 Task: Find connections with filter location Lincoln with filter topic #mortgage with filter profile language German with filter current company Nisum with filter school Garden City University with filter industry Robot Manufacturing with filter service category Program Management with filter keywords title Atmospheric Scientist
Action: Mouse moved to (490, 73)
Screenshot: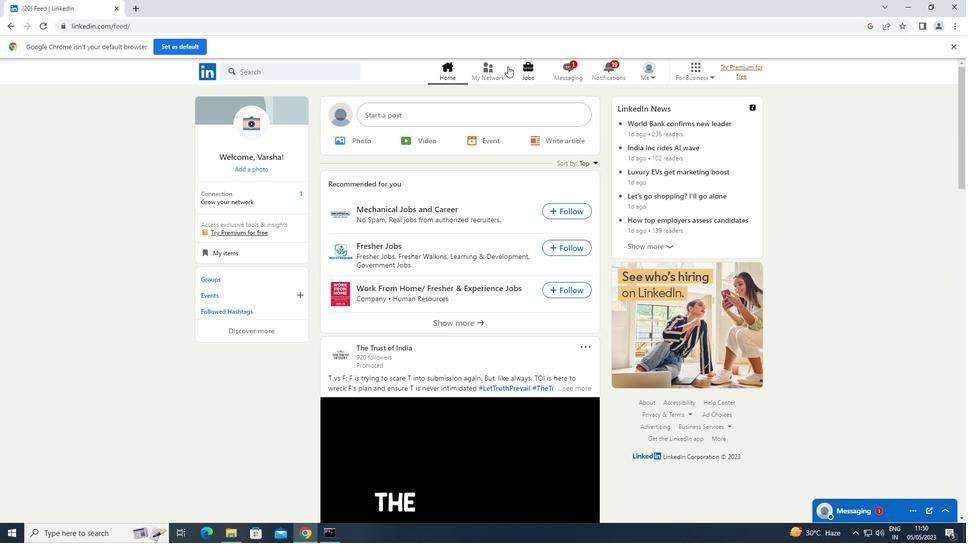 
Action: Mouse pressed left at (490, 73)
Screenshot: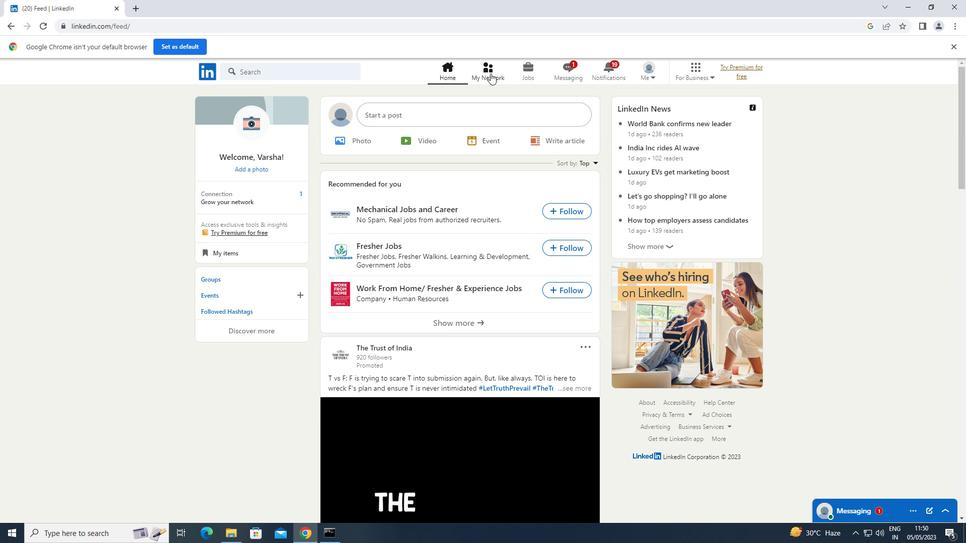 
Action: Mouse moved to (288, 130)
Screenshot: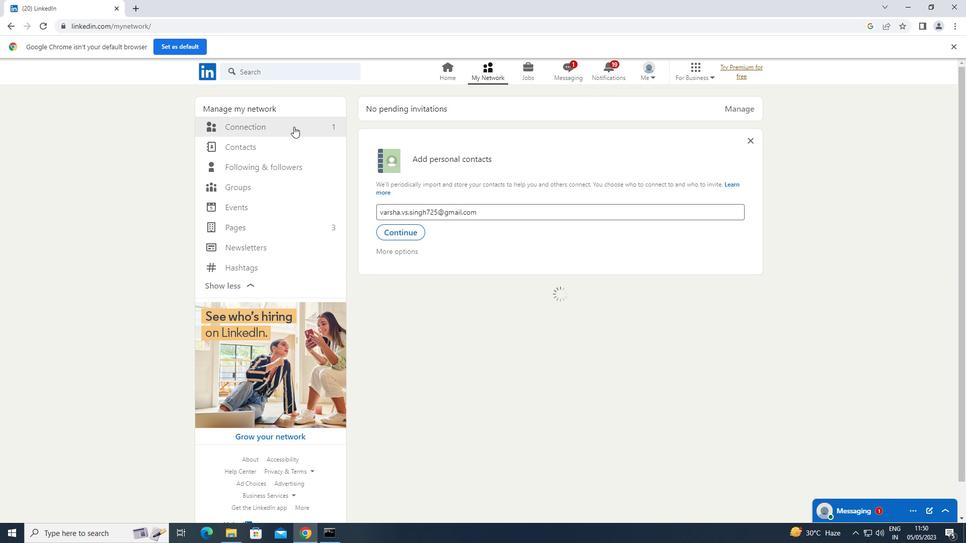 
Action: Mouse pressed left at (288, 130)
Screenshot: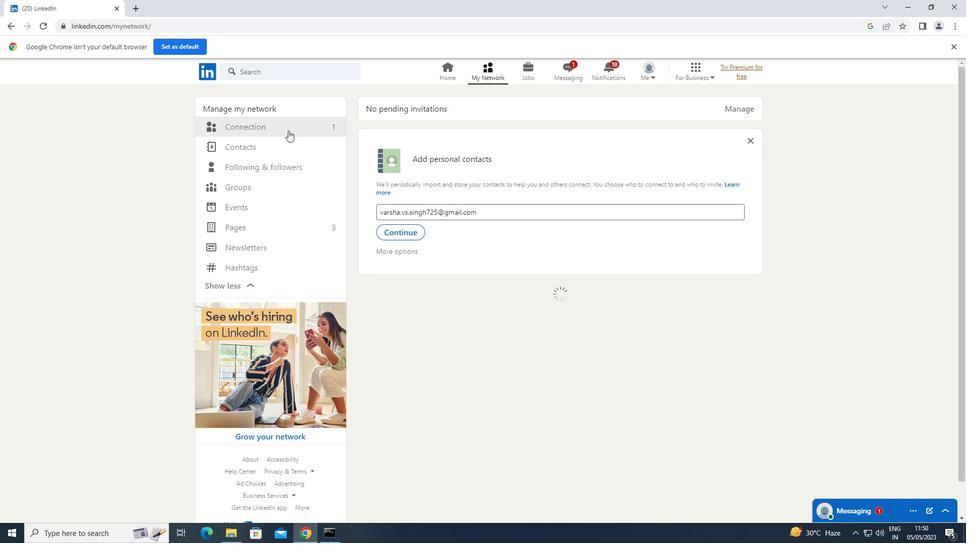 
Action: Mouse moved to (580, 125)
Screenshot: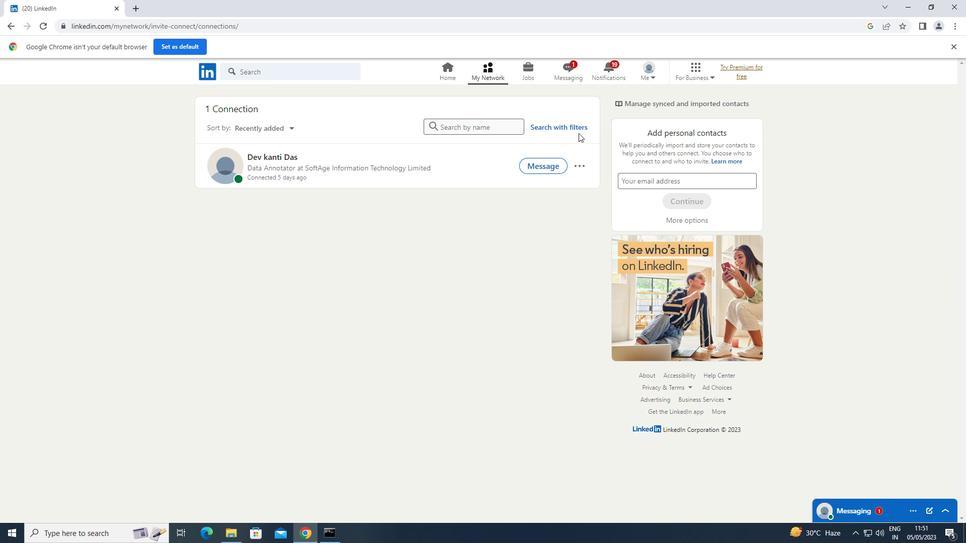 
Action: Mouse pressed left at (580, 125)
Screenshot: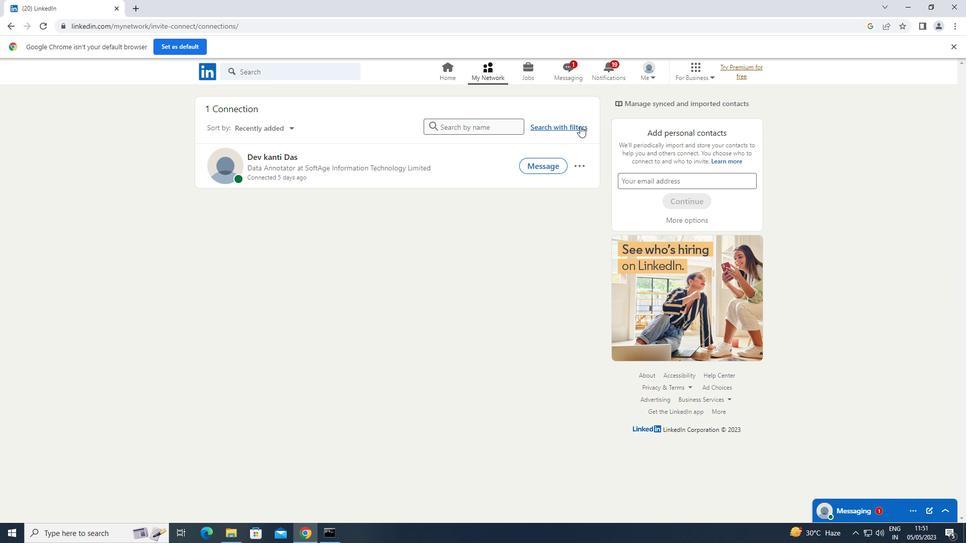
Action: Mouse moved to (519, 102)
Screenshot: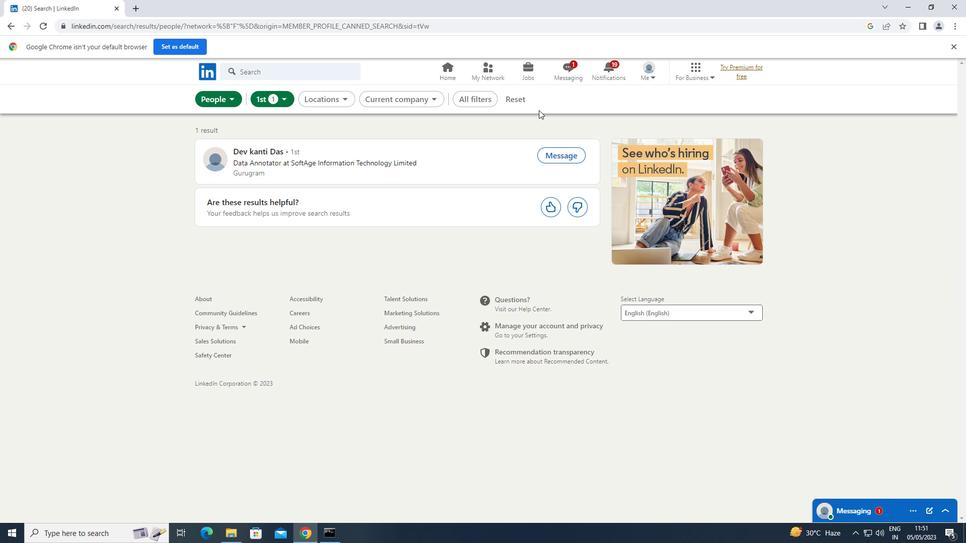 
Action: Mouse pressed left at (519, 102)
Screenshot: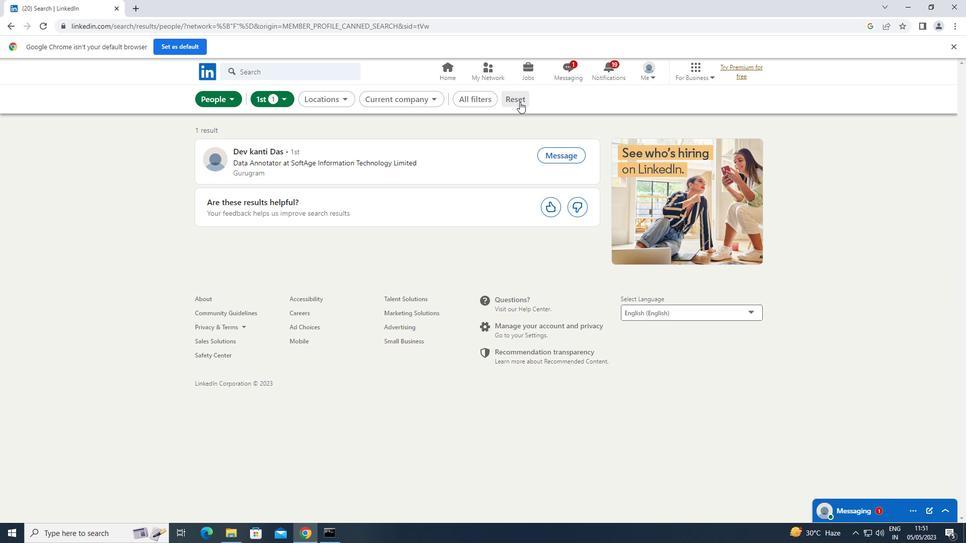 
Action: Mouse moved to (510, 100)
Screenshot: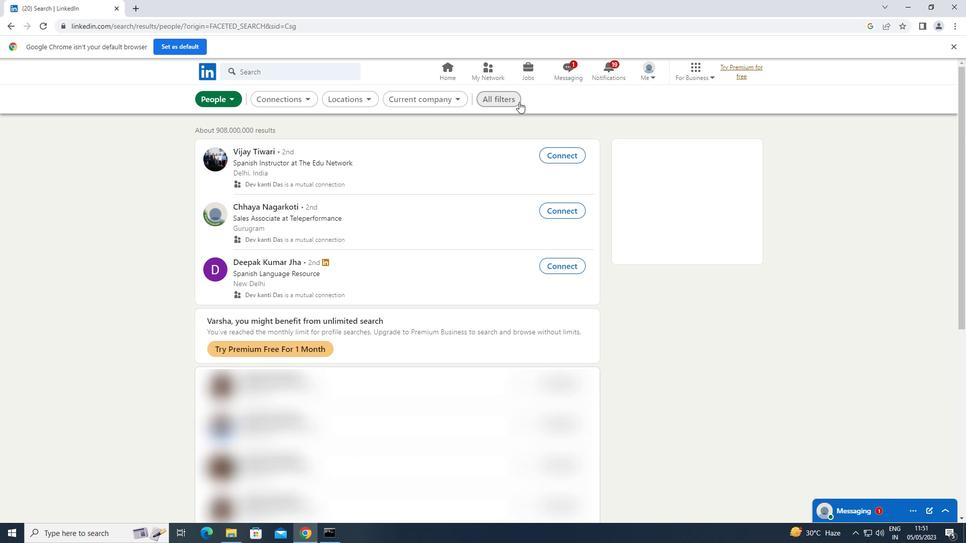
Action: Mouse pressed left at (510, 100)
Screenshot: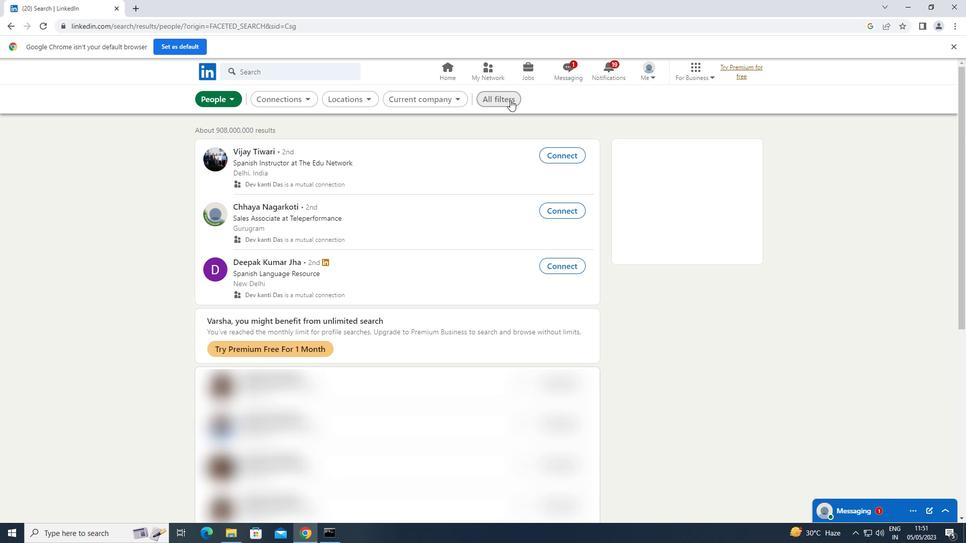 
Action: Mouse moved to (737, 192)
Screenshot: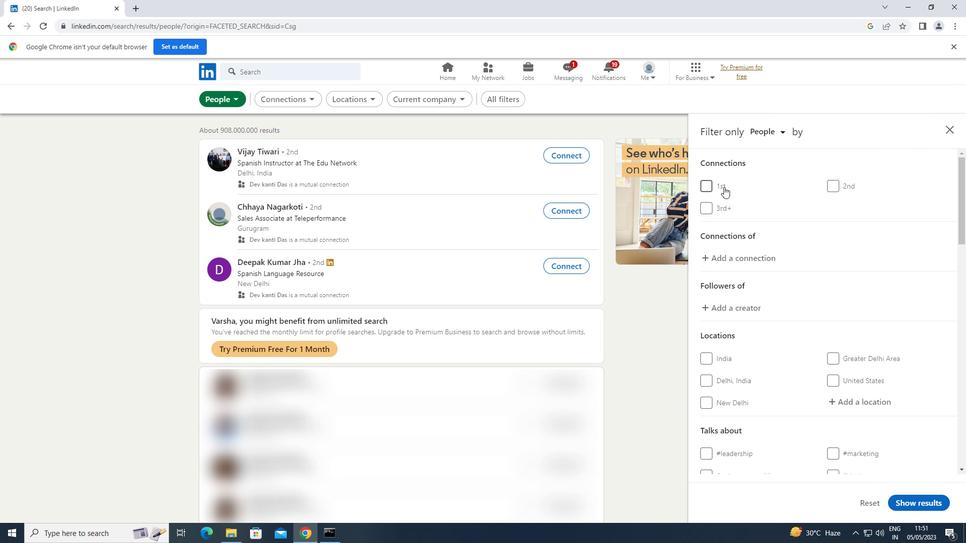 
Action: Mouse scrolled (737, 192) with delta (0, 0)
Screenshot: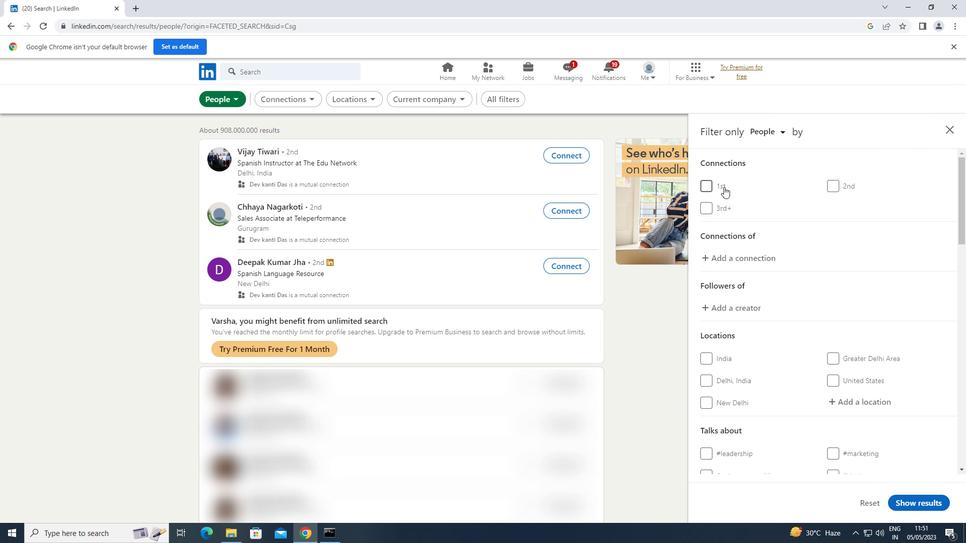 
Action: Mouse scrolled (737, 192) with delta (0, 0)
Screenshot: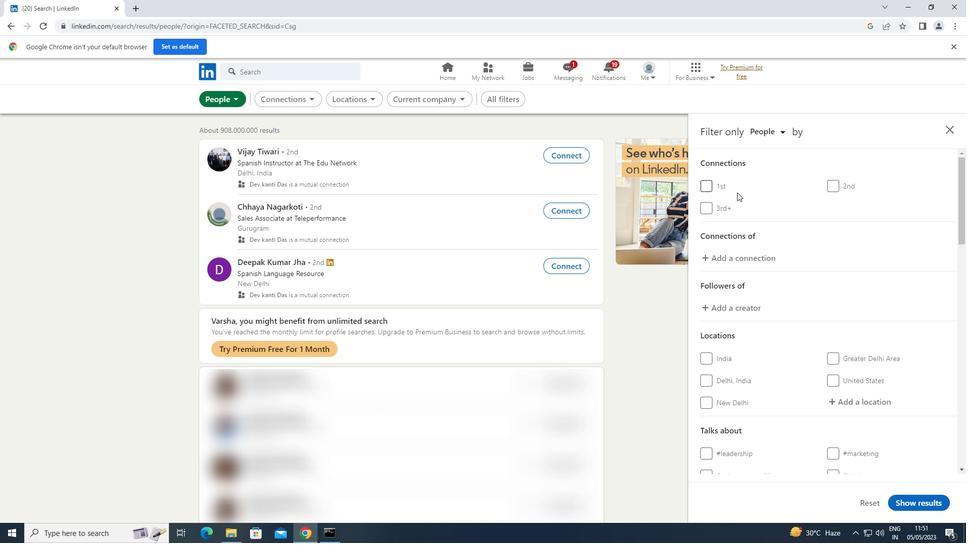 
Action: Mouse scrolled (737, 192) with delta (0, 0)
Screenshot: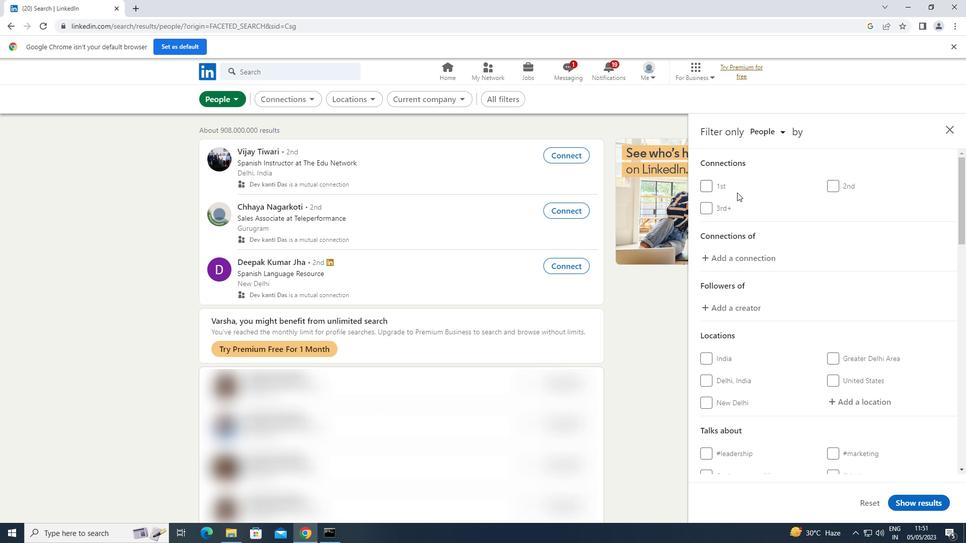 
Action: Mouse moved to (840, 243)
Screenshot: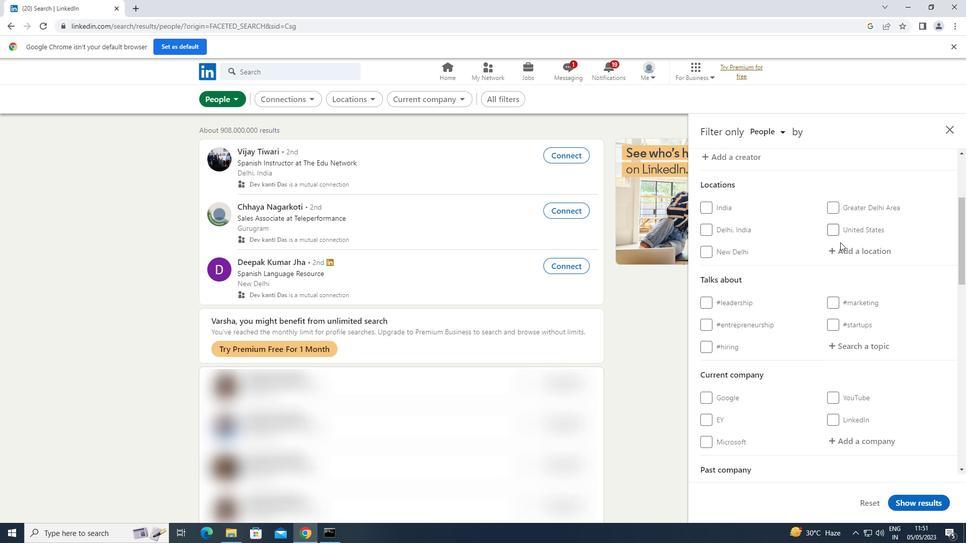 
Action: Mouse pressed left at (840, 243)
Screenshot: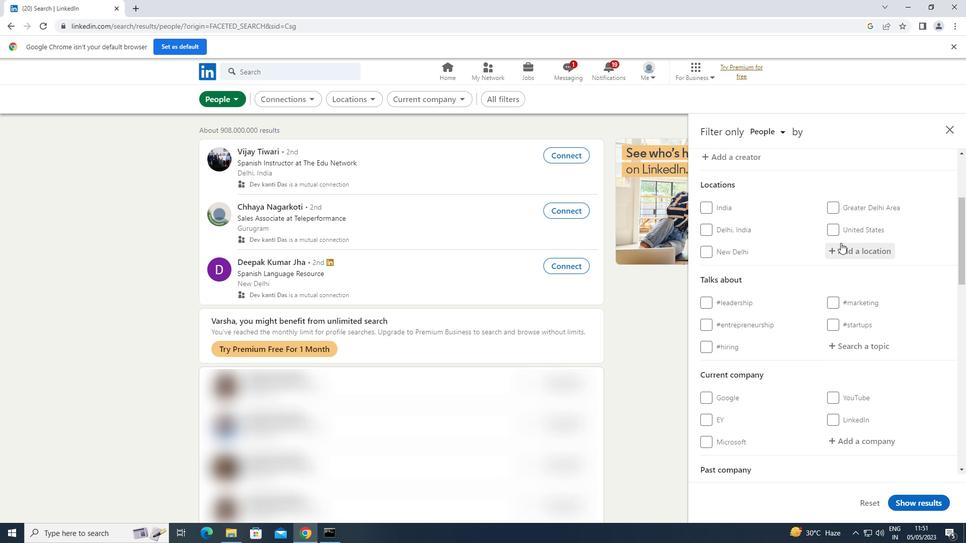 
Action: Key pressed <Key.shift>LINCOLN<Key.enter>
Screenshot: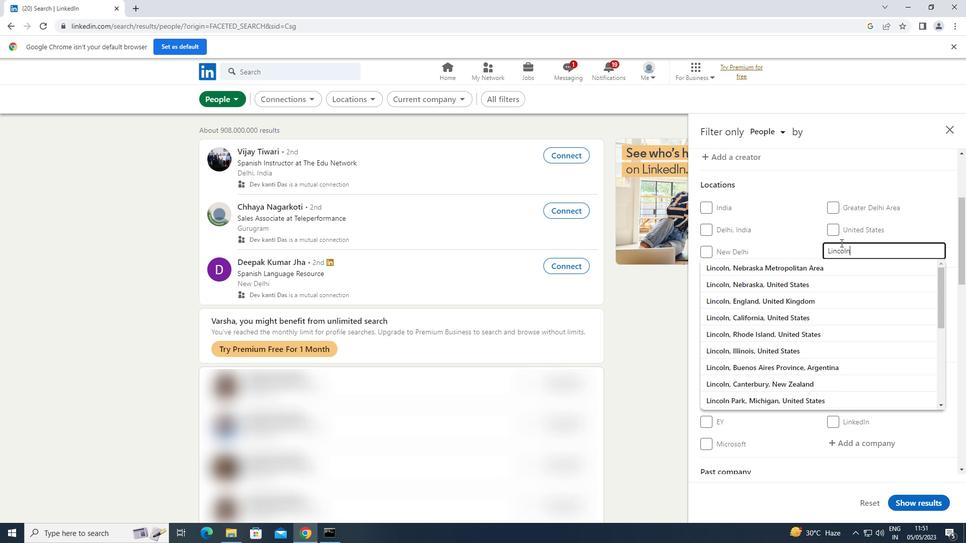
Action: Mouse scrolled (840, 242) with delta (0, 0)
Screenshot: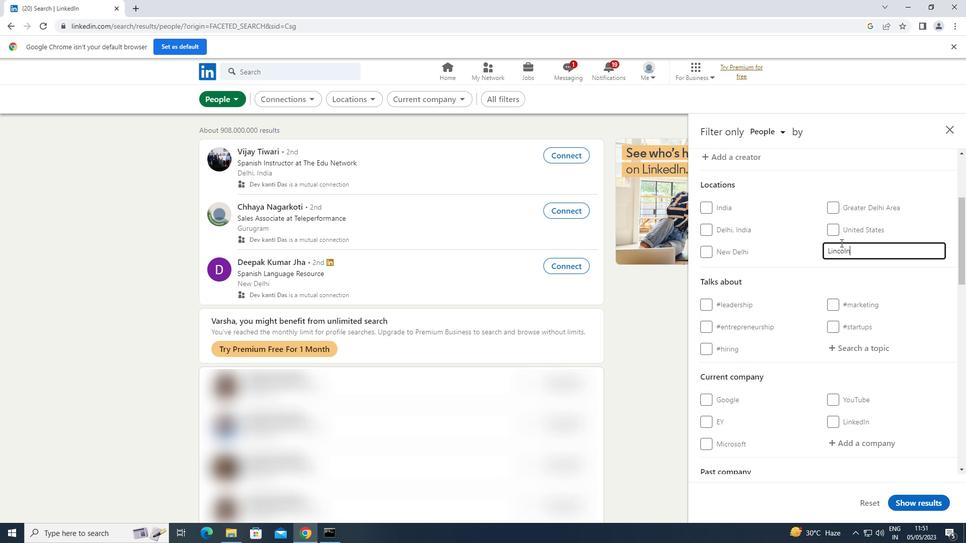 
Action: Mouse scrolled (840, 242) with delta (0, 0)
Screenshot: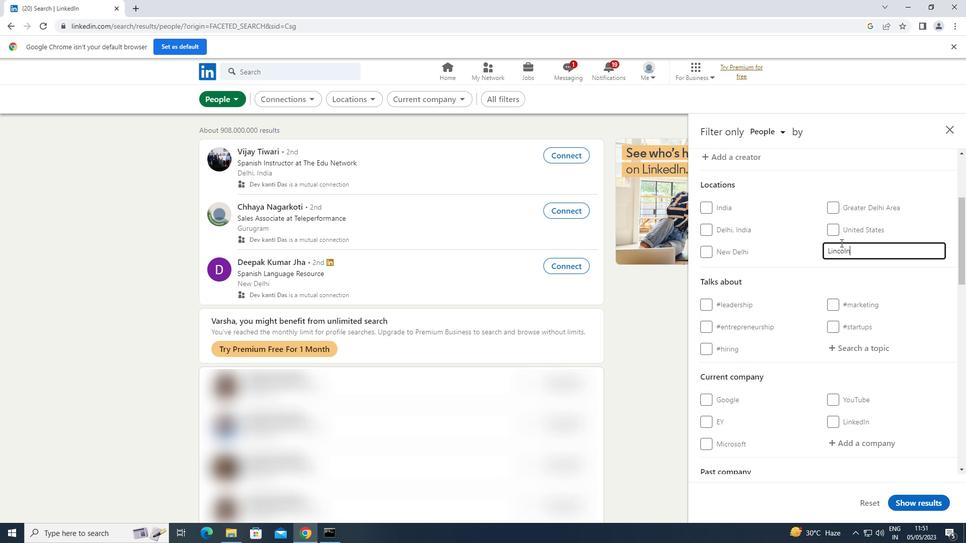 
Action: Mouse moved to (855, 247)
Screenshot: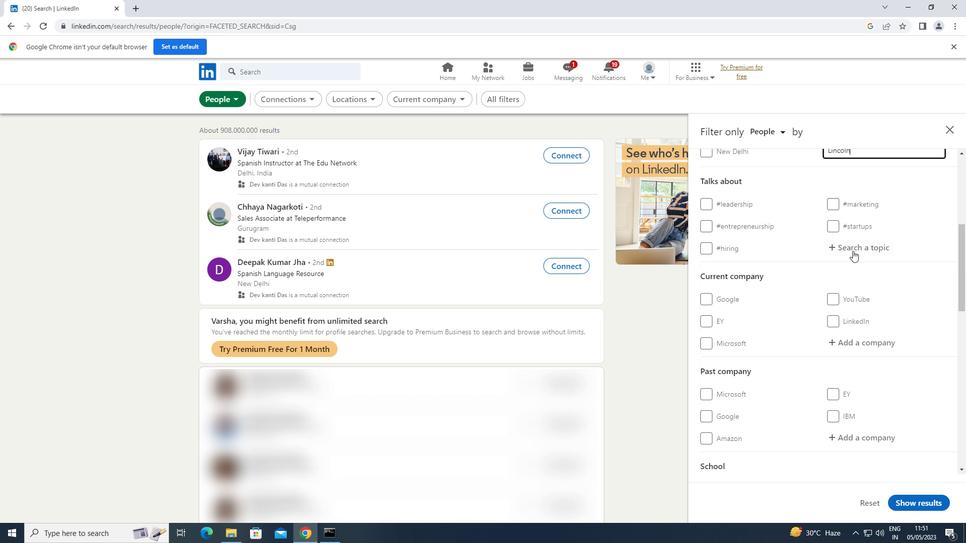 
Action: Mouse pressed left at (855, 247)
Screenshot: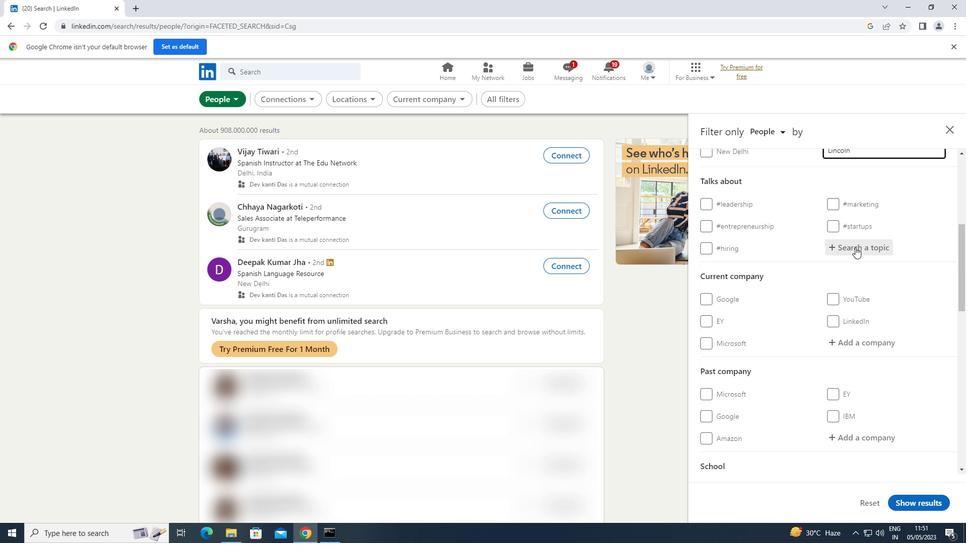 
Action: Key pressed MORTGAGE
Screenshot: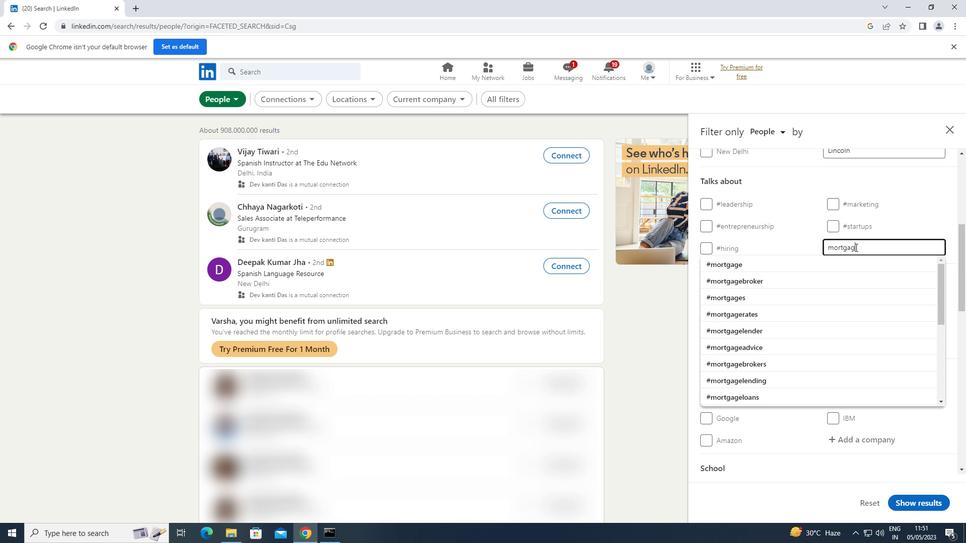
Action: Mouse moved to (785, 259)
Screenshot: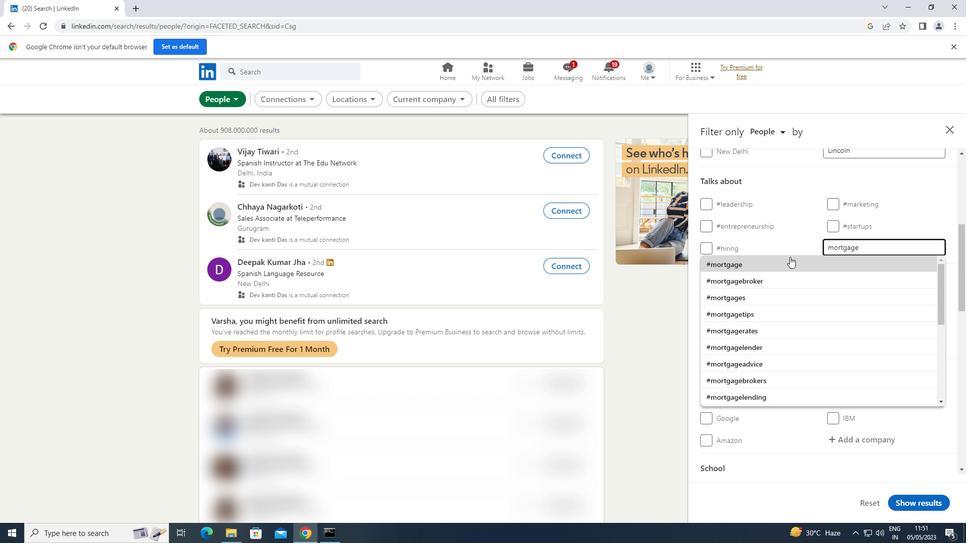 
Action: Mouse pressed left at (785, 259)
Screenshot: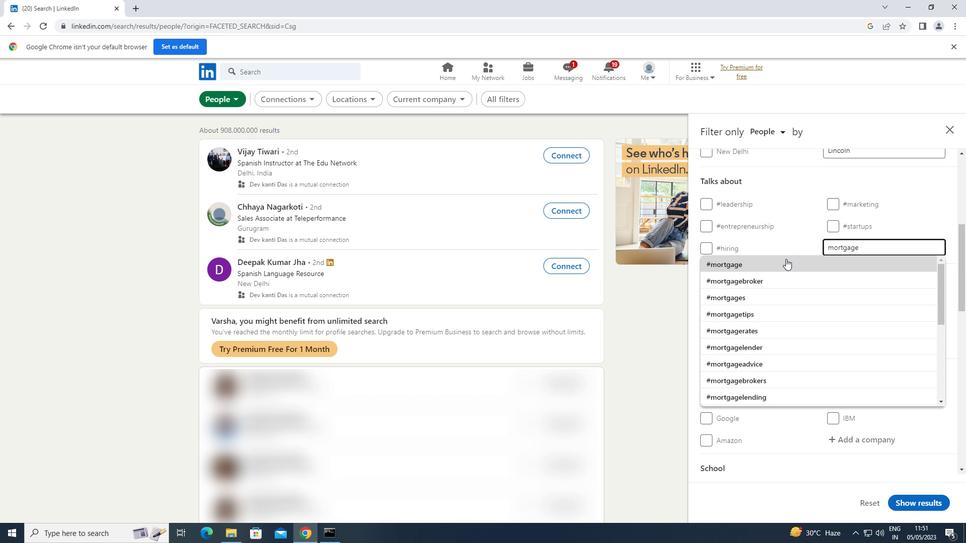 
Action: Mouse moved to (785, 259)
Screenshot: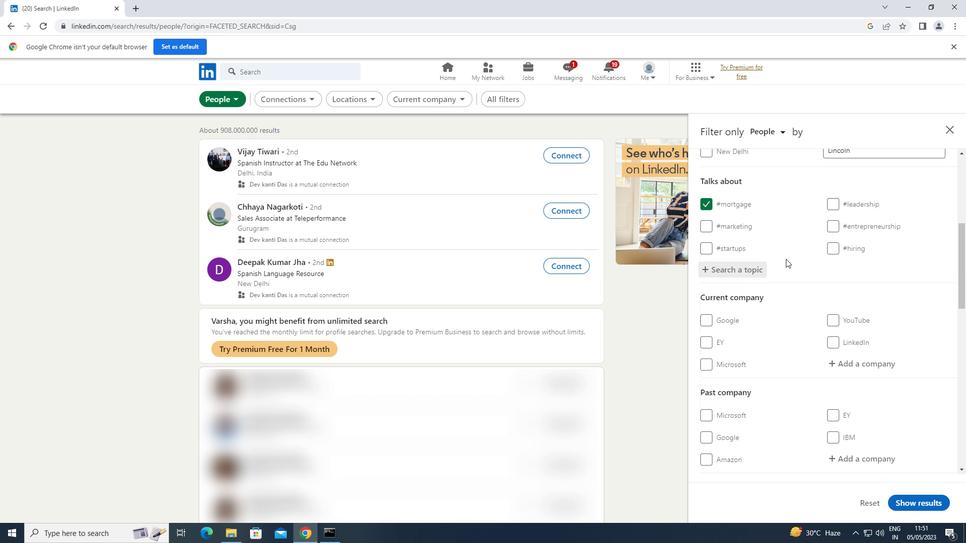 
Action: Mouse scrolled (785, 258) with delta (0, 0)
Screenshot: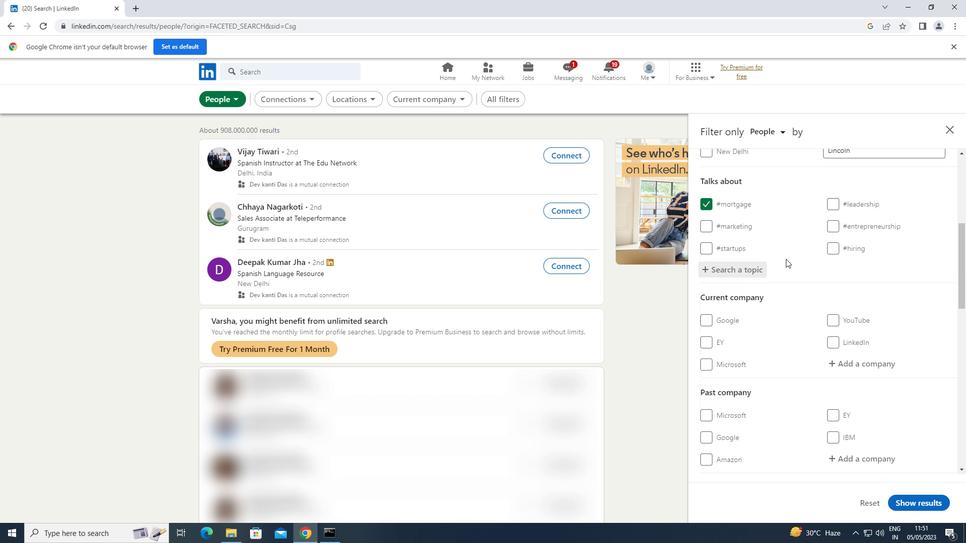 
Action: Mouse scrolled (785, 258) with delta (0, 0)
Screenshot: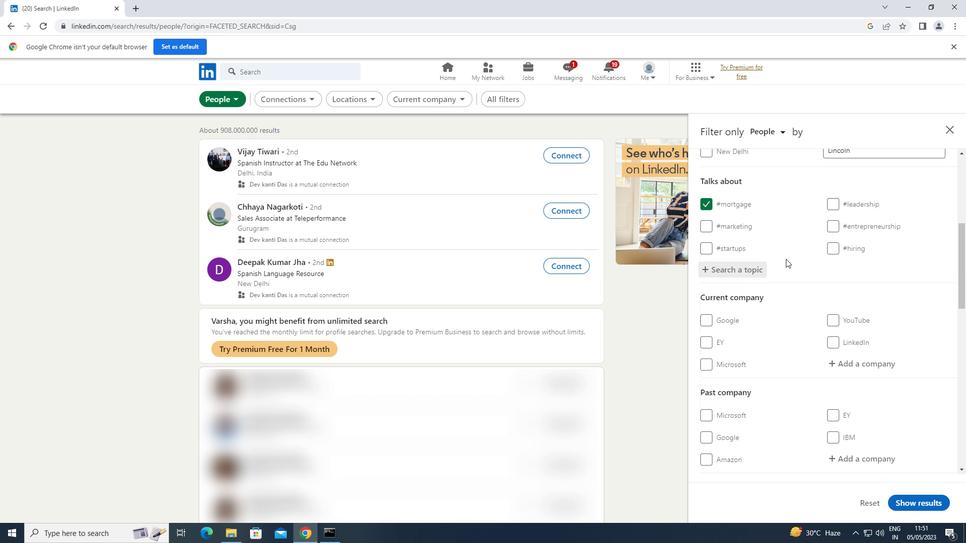 
Action: Mouse scrolled (785, 258) with delta (0, 0)
Screenshot: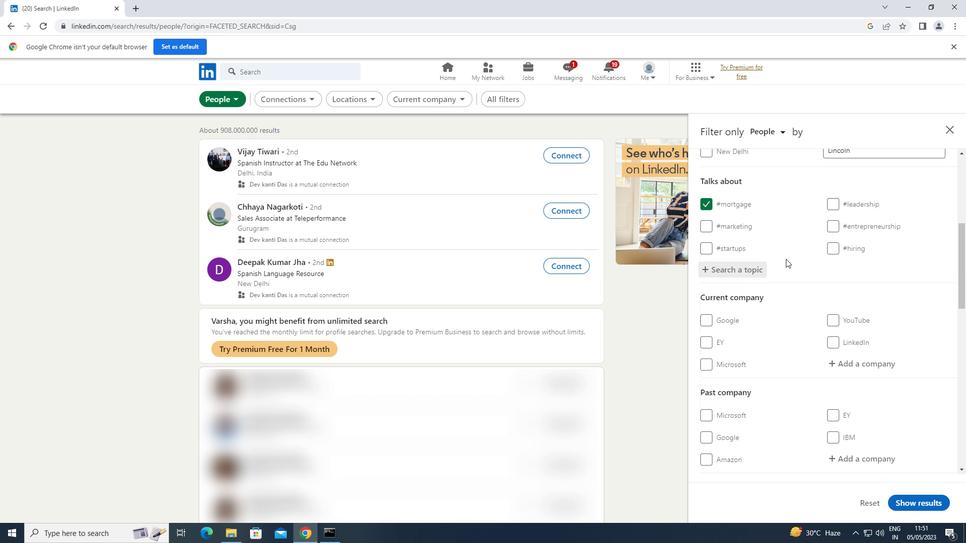 
Action: Mouse scrolled (785, 258) with delta (0, 0)
Screenshot: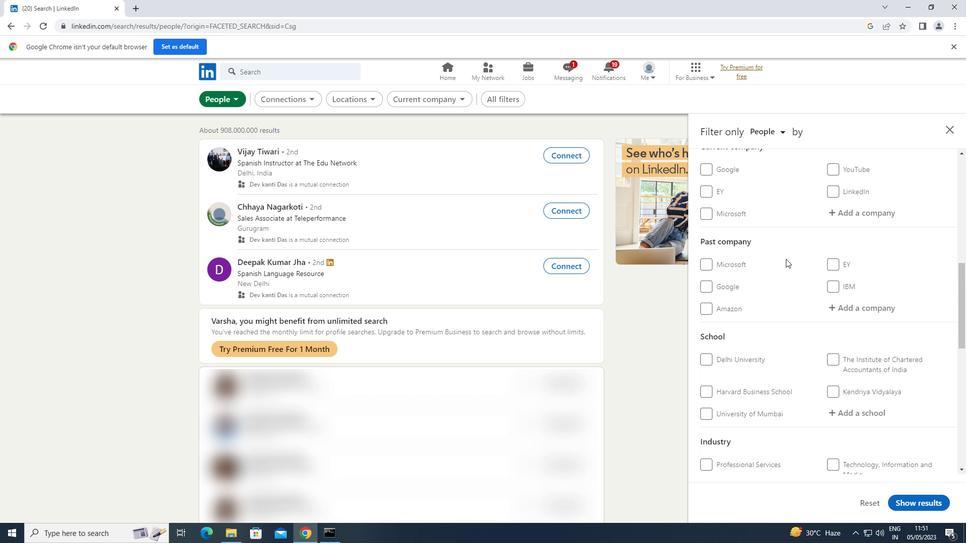 
Action: Mouse scrolled (785, 258) with delta (0, 0)
Screenshot: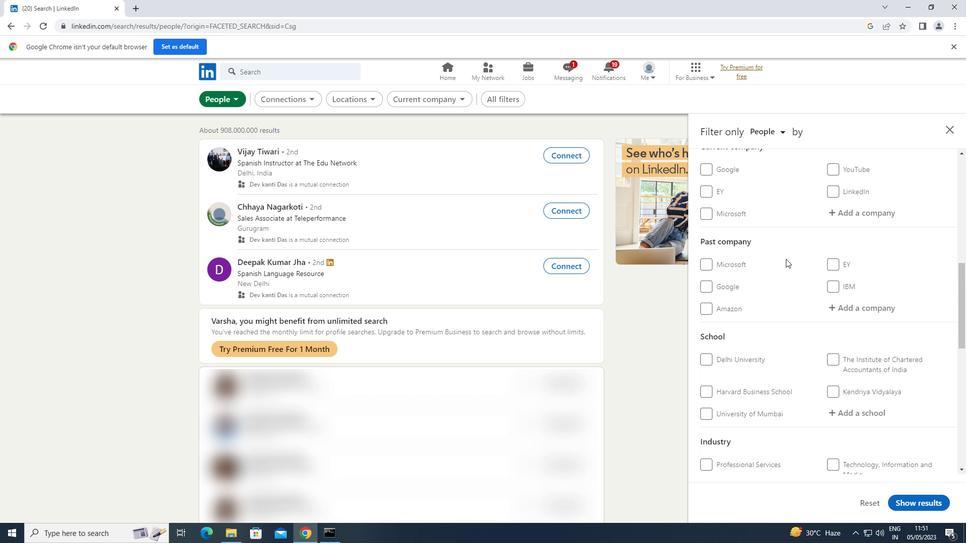 
Action: Mouse scrolled (785, 258) with delta (0, 0)
Screenshot: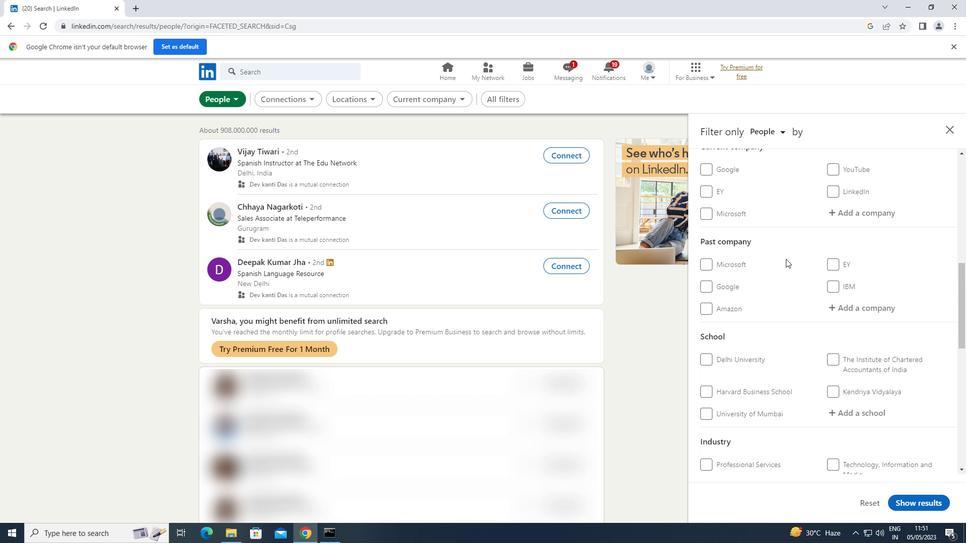
Action: Mouse scrolled (785, 258) with delta (0, 0)
Screenshot: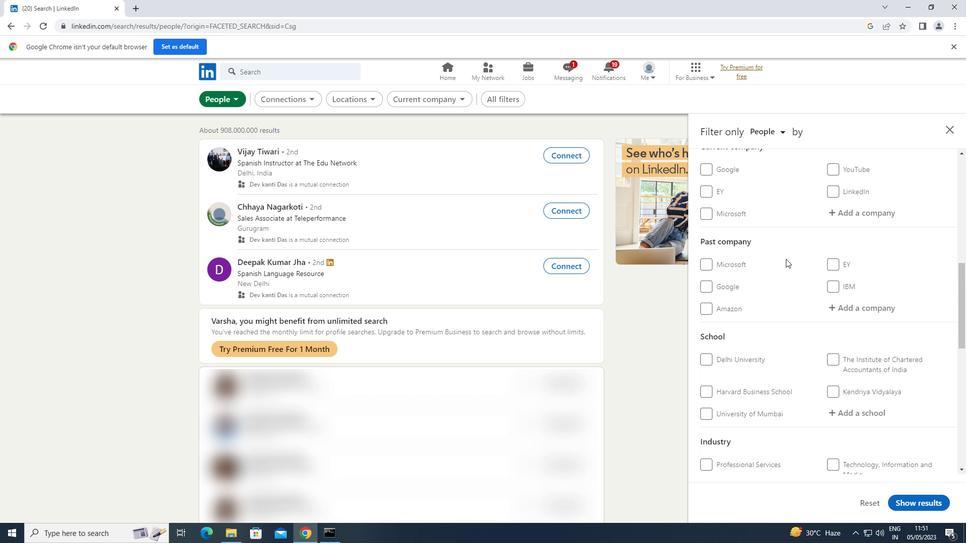 
Action: Mouse moved to (706, 424)
Screenshot: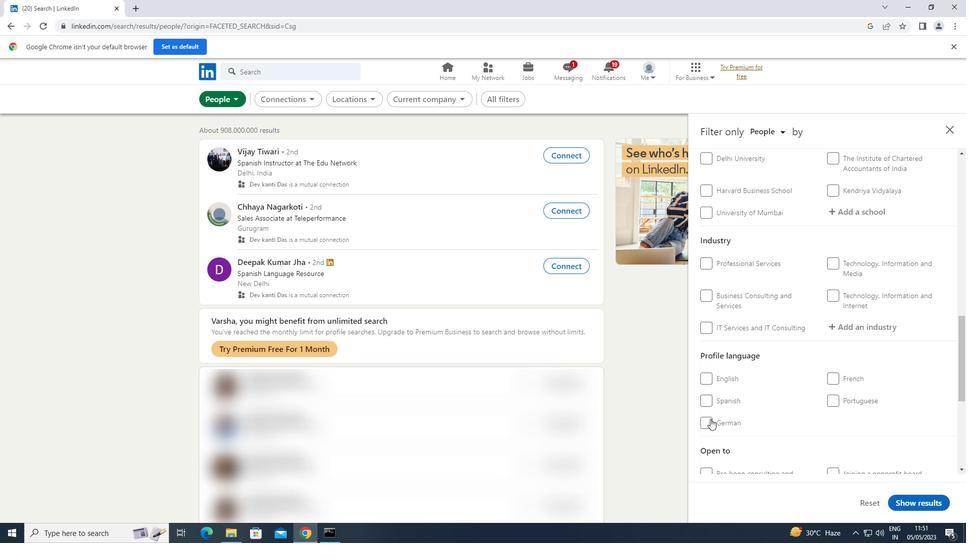 
Action: Mouse pressed left at (706, 424)
Screenshot: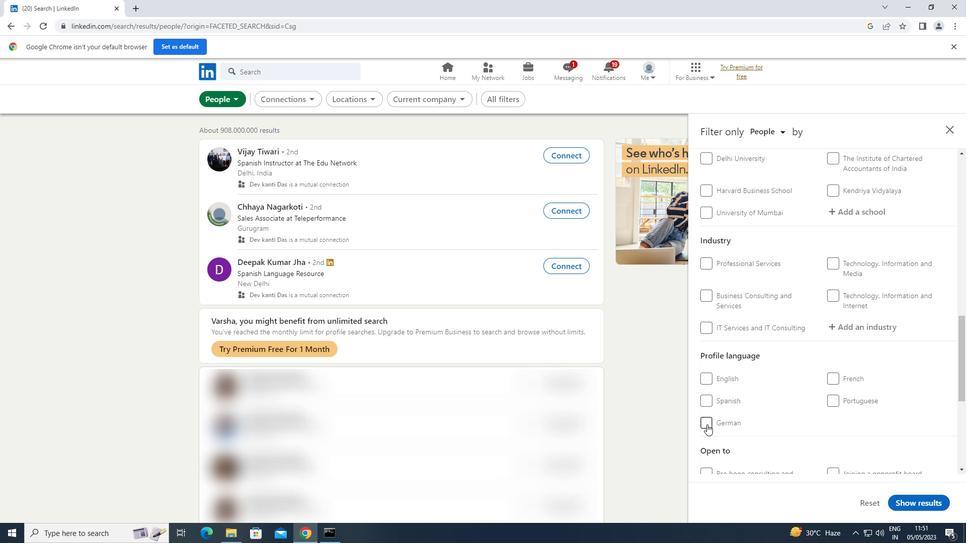 
Action: Mouse moved to (752, 372)
Screenshot: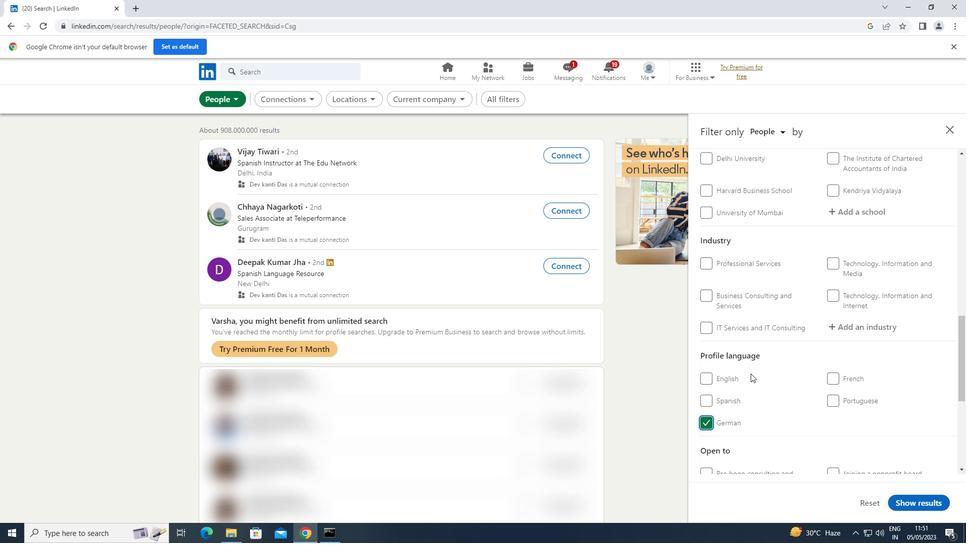 
Action: Mouse scrolled (752, 372) with delta (0, 0)
Screenshot: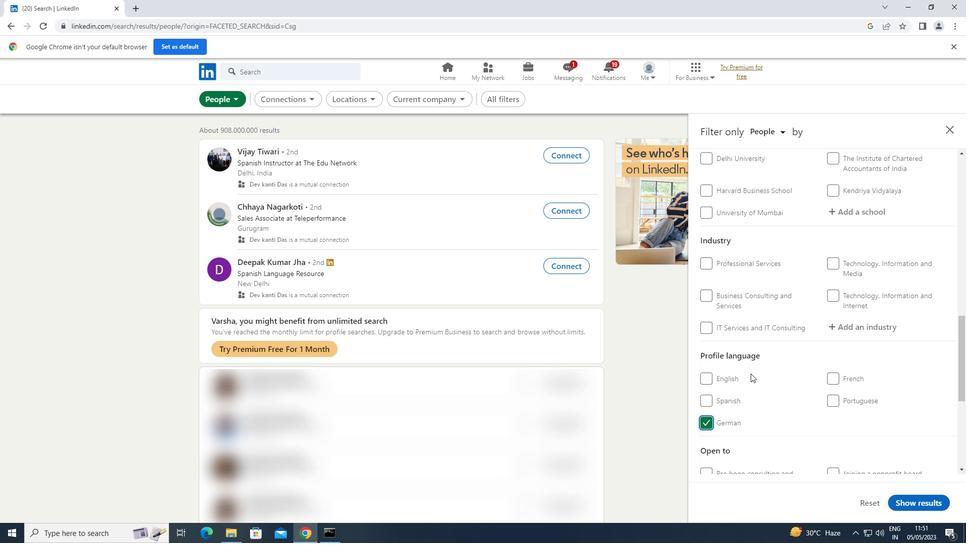 
Action: Mouse moved to (753, 370)
Screenshot: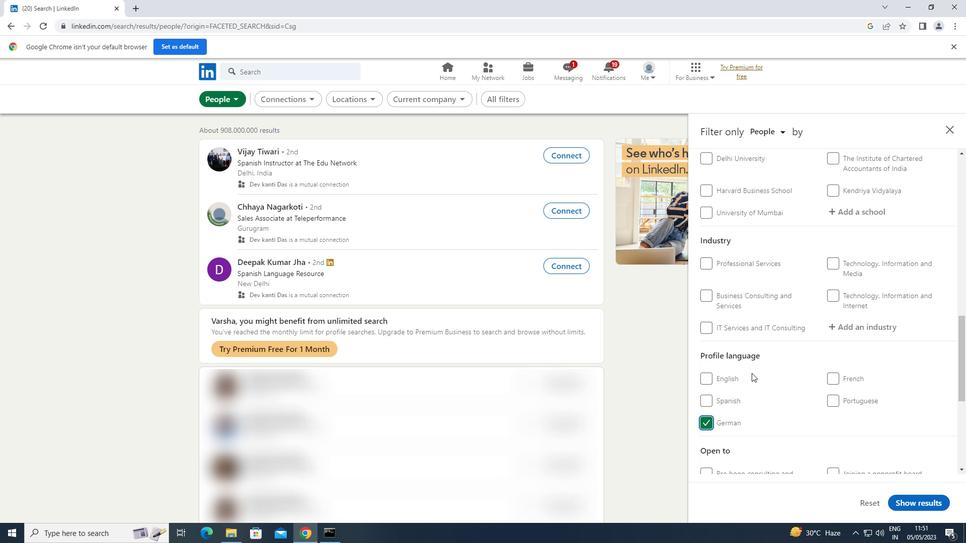 
Action: Mouse scrolled (753, 371) with delta (0, 0)
Screenshot: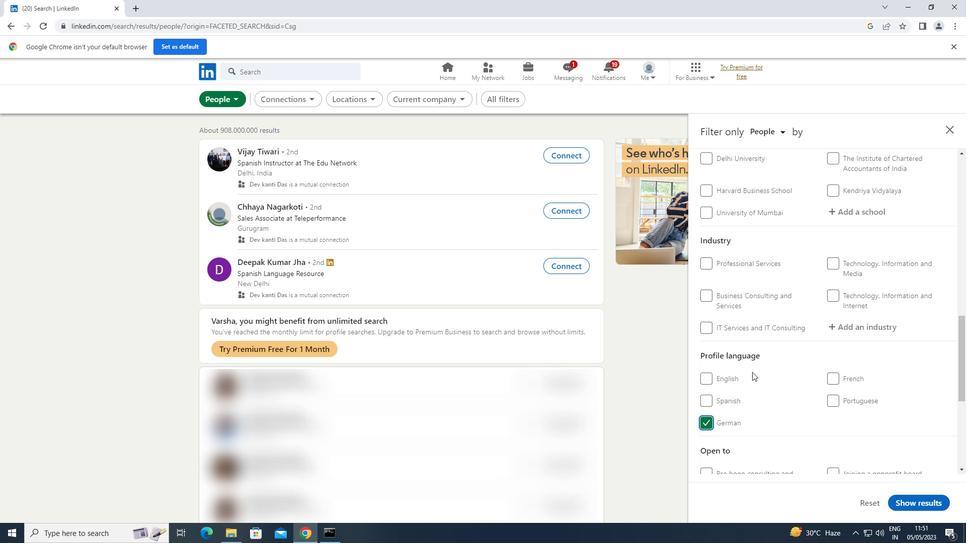 
Action: Mouse moved to (753, 370)
Screenshot: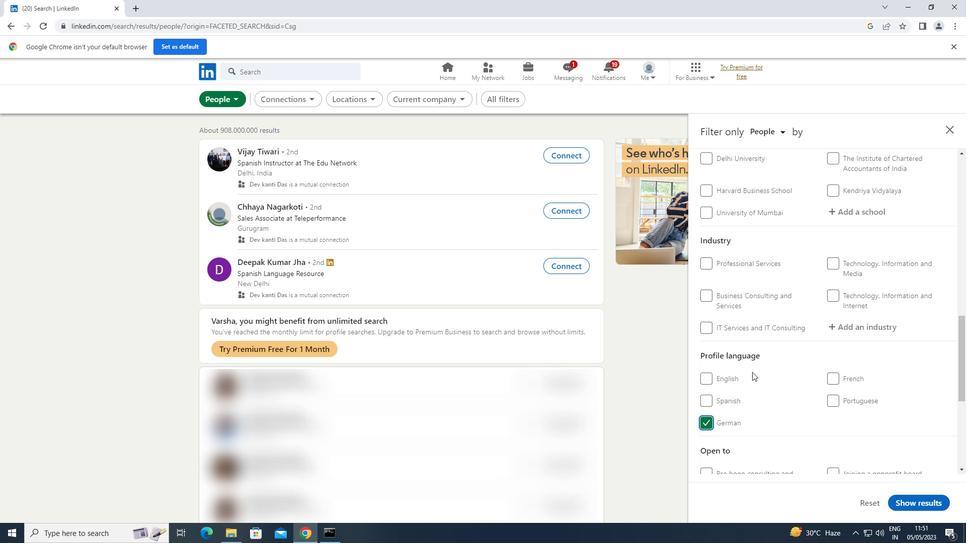 
Action: Mouse scrolled (753, 371) with delta (0, 0)
Screenshot: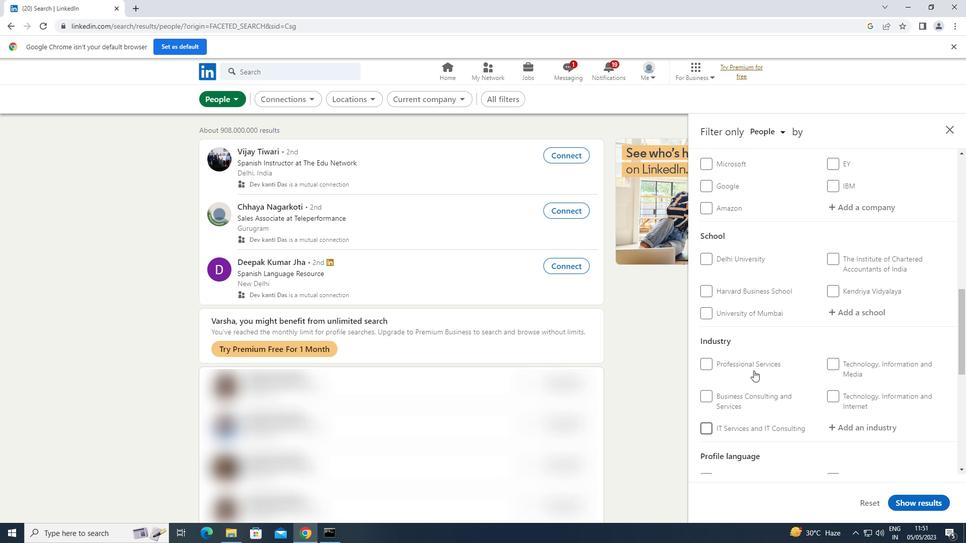 
Action: Mouse scrolled (753, 371) with delta (0, 0)
Screenshot: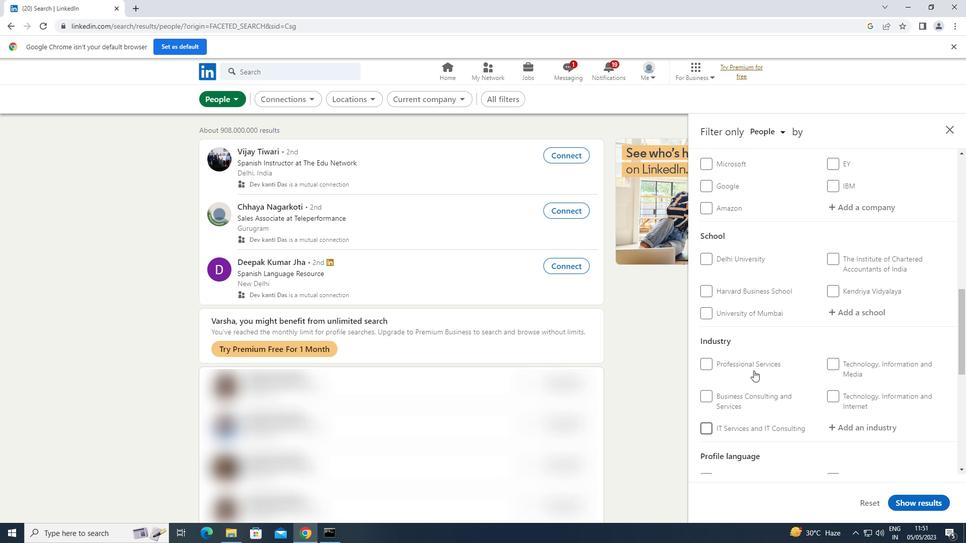 
Action: Mouse scrolled (753, 371) with delta (0, 0)
Screenshot: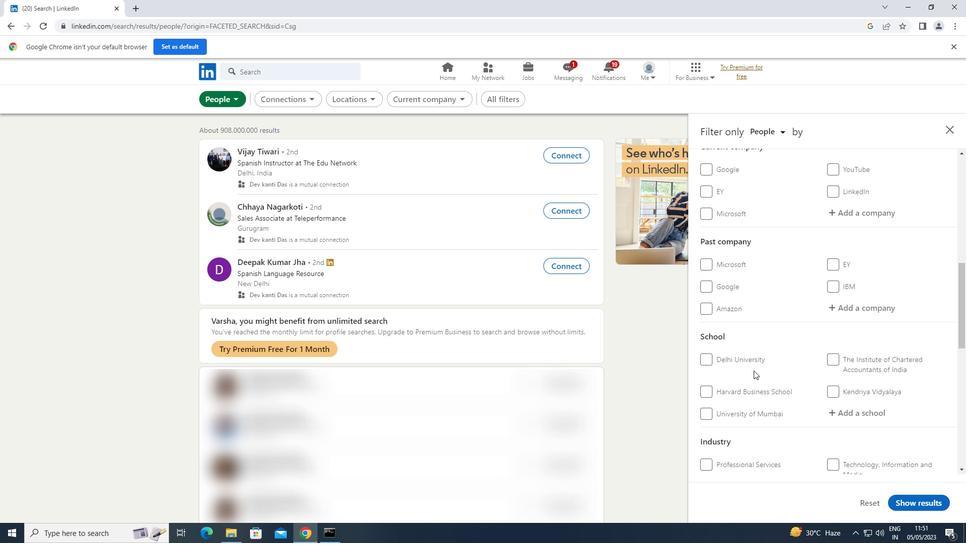
Action: Mouse moved to (884, 269)
Screenshot: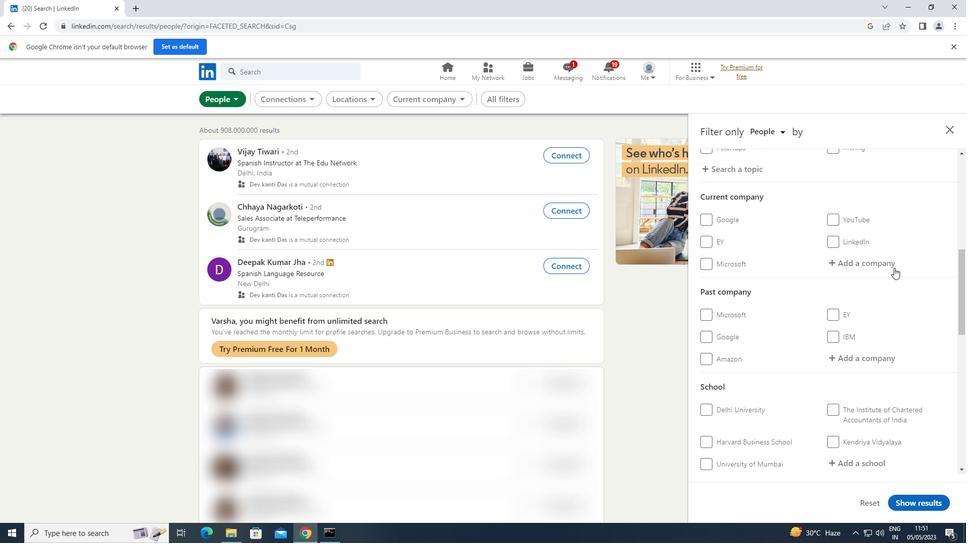 
Action: Mouse pressed left at (884, 269)
Screenshot: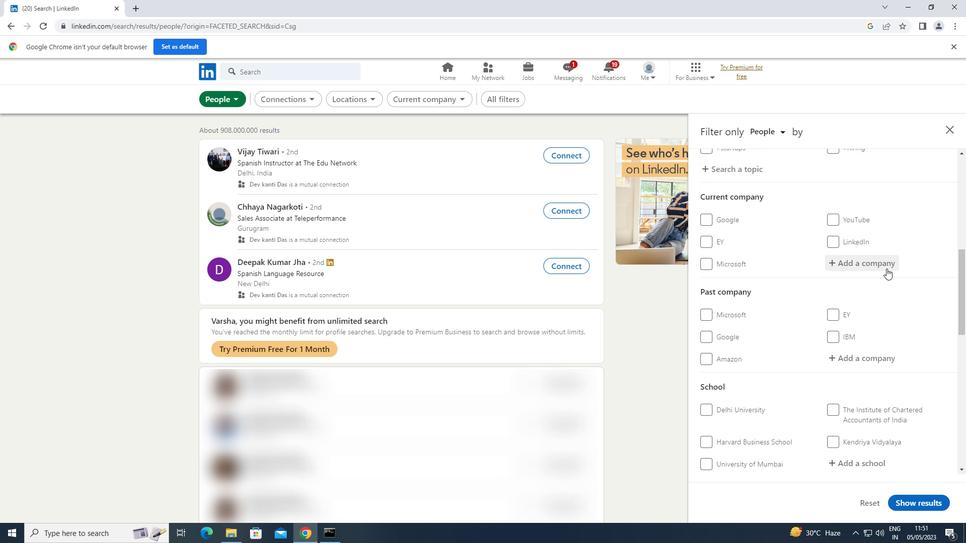 
Action: Key pressed <Key.shift>NISUM
Screenshot: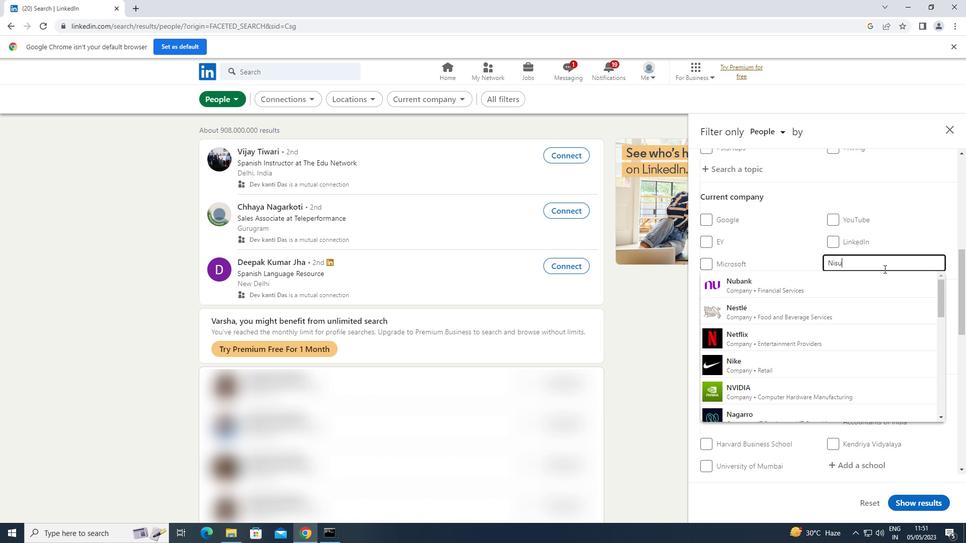 
Action: Mouse moved to (832, 281)
Screenshot: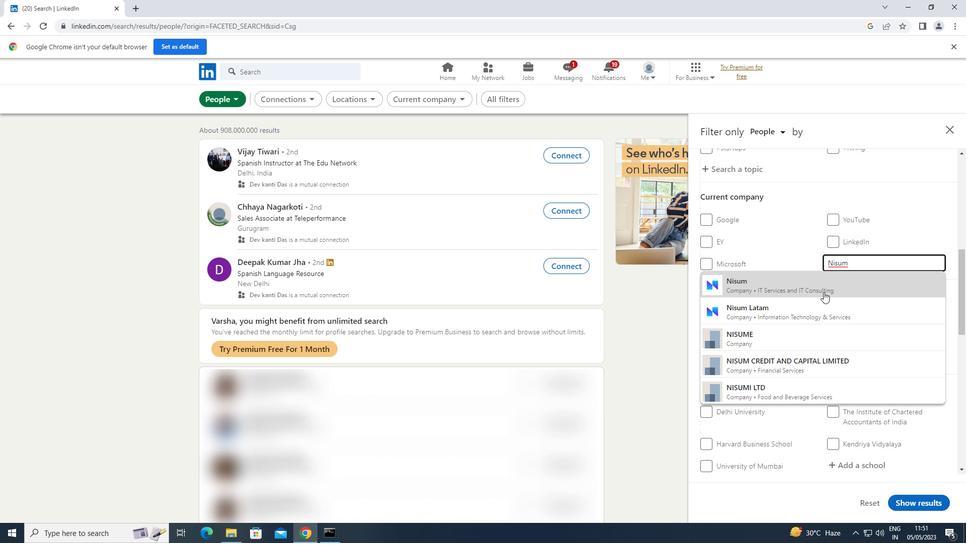 
Action: Mouse pressed left at (832, 281)
Screenshot: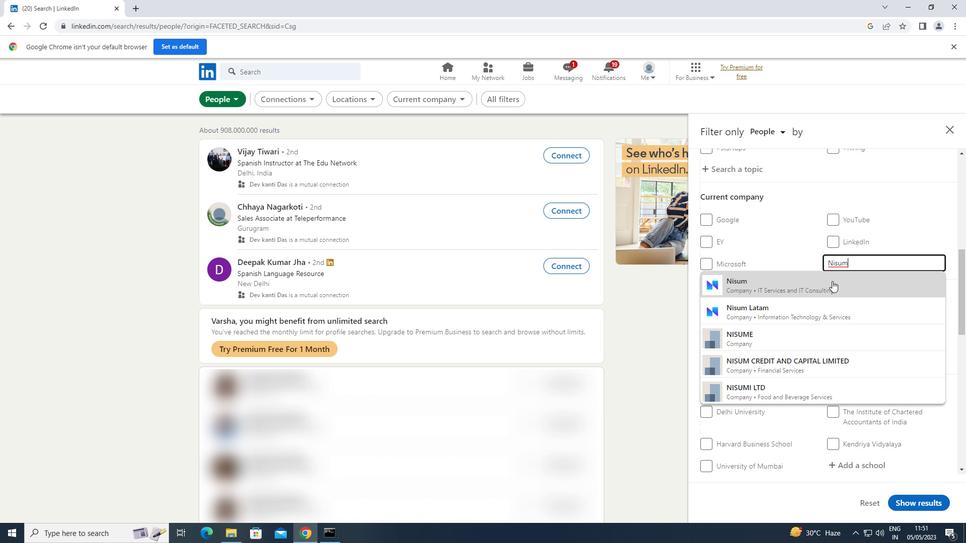 
Action: Mouse moved to (836, 278)
Screenshot: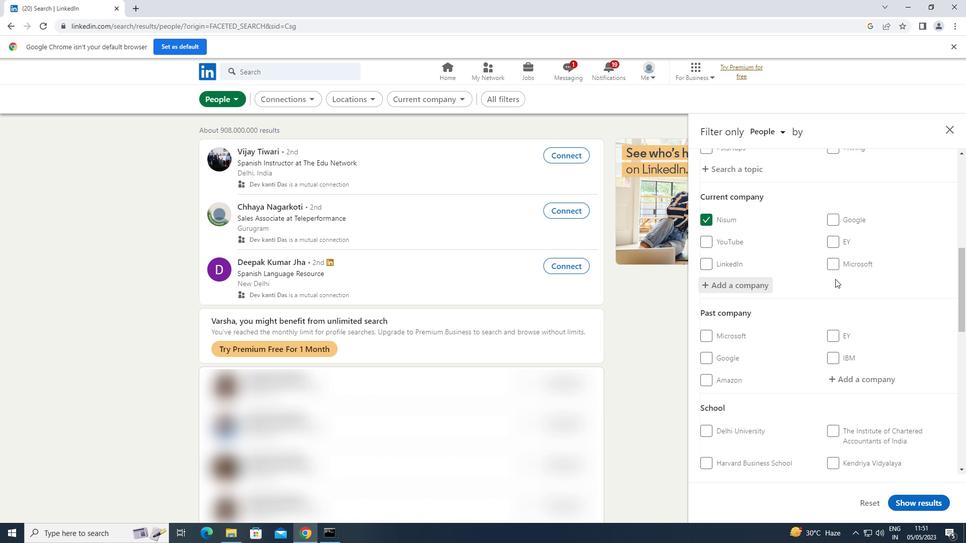 
Action: Mouse scrolled (836, 277) with delta (0, 0)
Screenshot: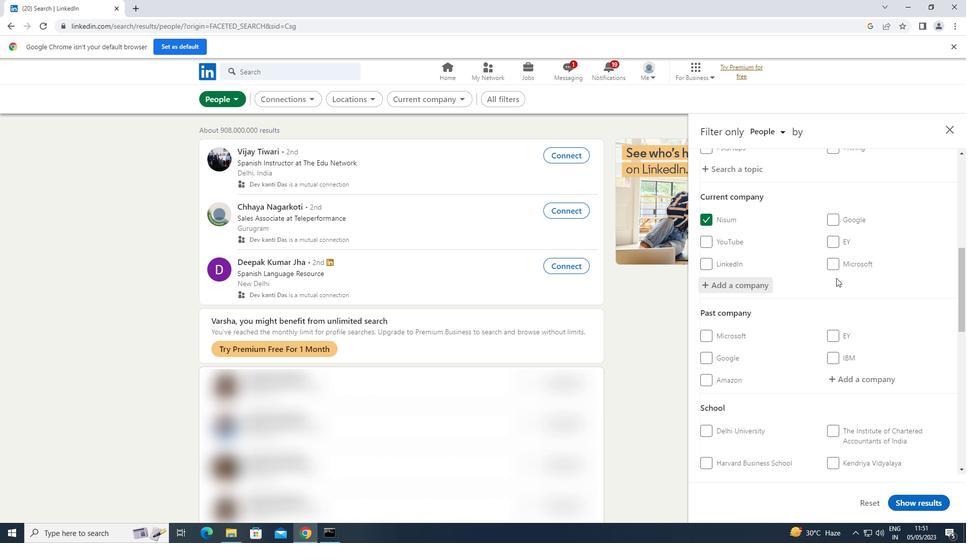 
Action: Mouse scrolled (836, 277) with delta (0, 0)
Screenshot: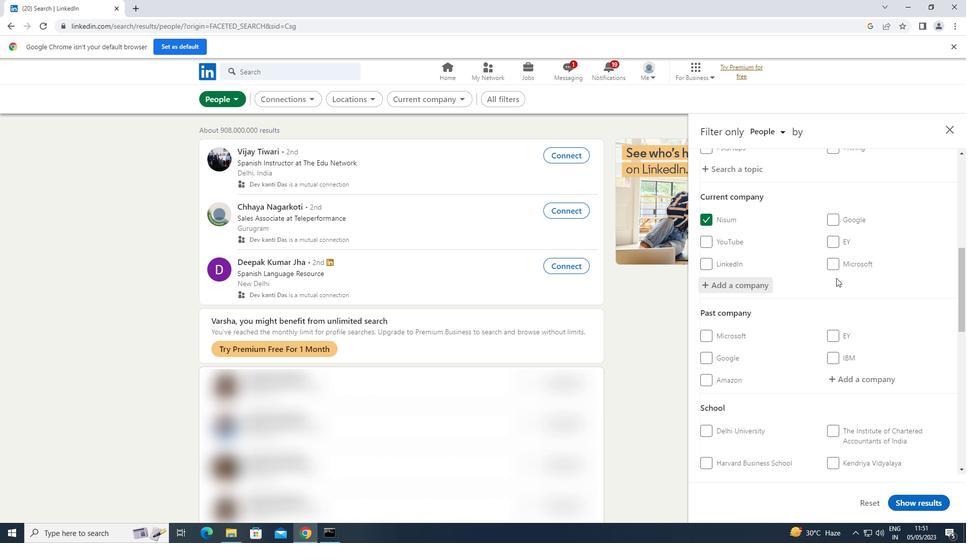 
Action: Mouse moved to (849, 387)
Screenshot: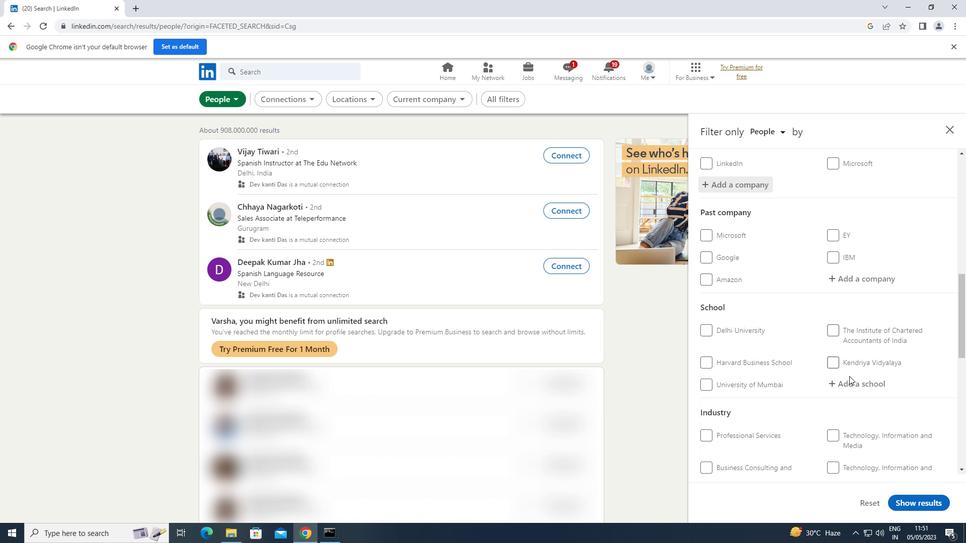 
Action: Mouse pressed left at (849, 387)
Screenshot: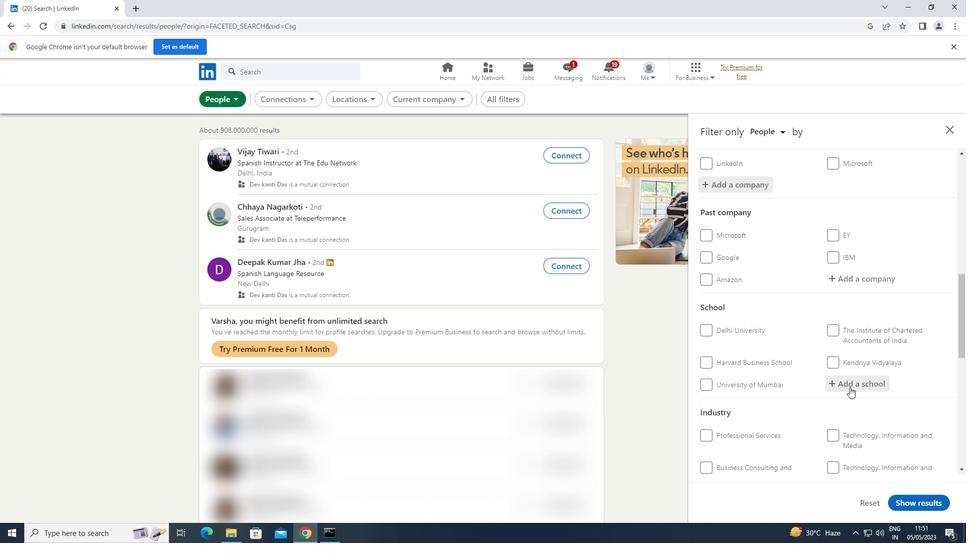 
Action: Key pressed <Key.shift>GARDEN<Key.space><Key.shift>CITY
Screenshot: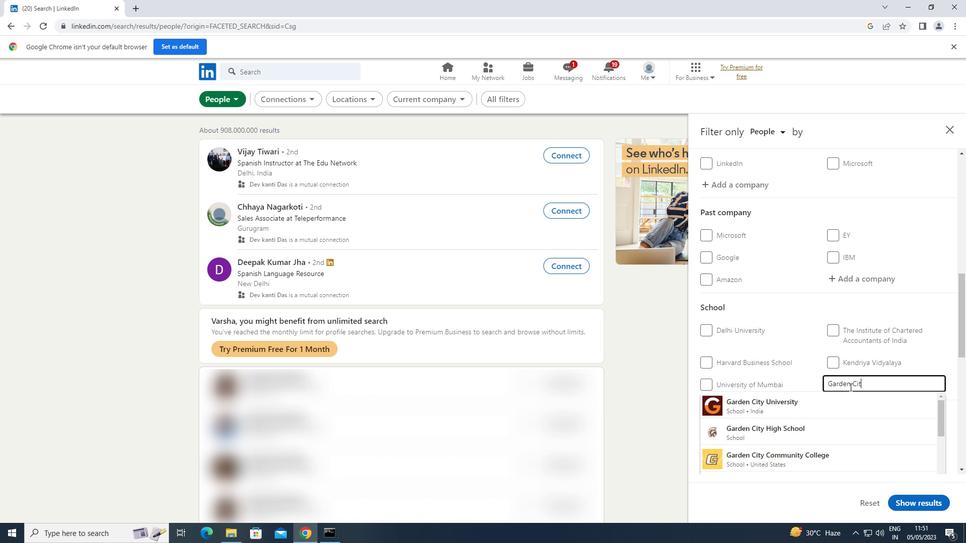 
Action: Mouse moved to (800, 406)
Screenshot: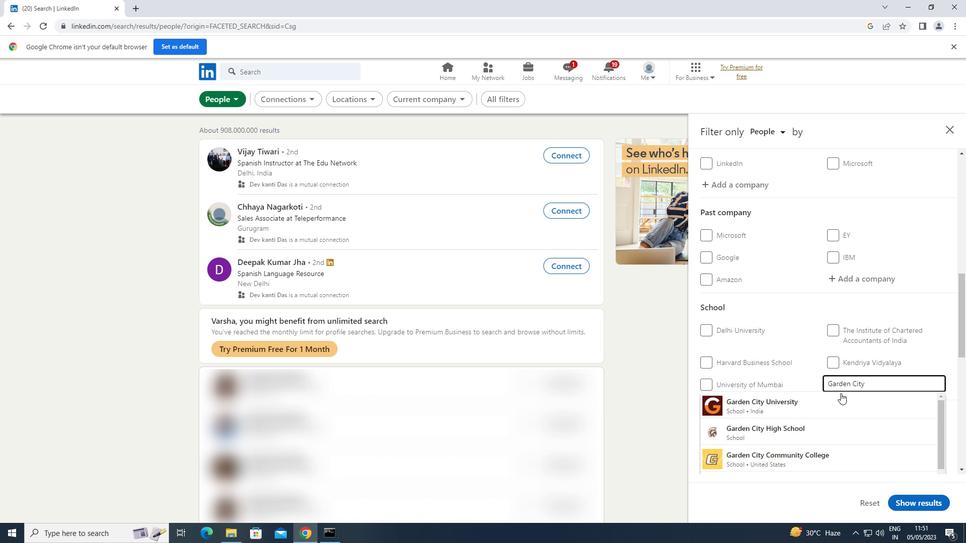 
Action: Mouse pressed left at (800, 406)
Screenshot: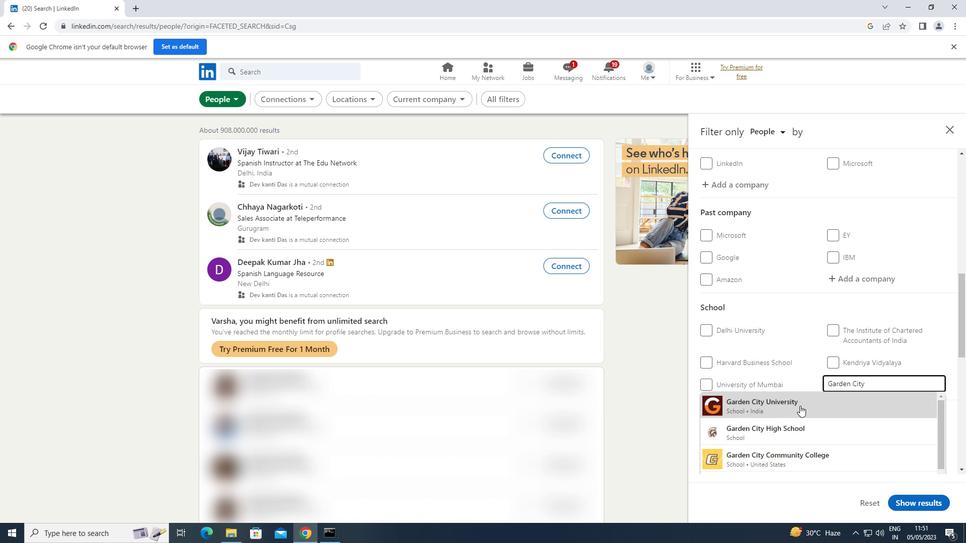 
Action: Mouse scrolled (800, 405) with delta (0, 0)
Screenshot: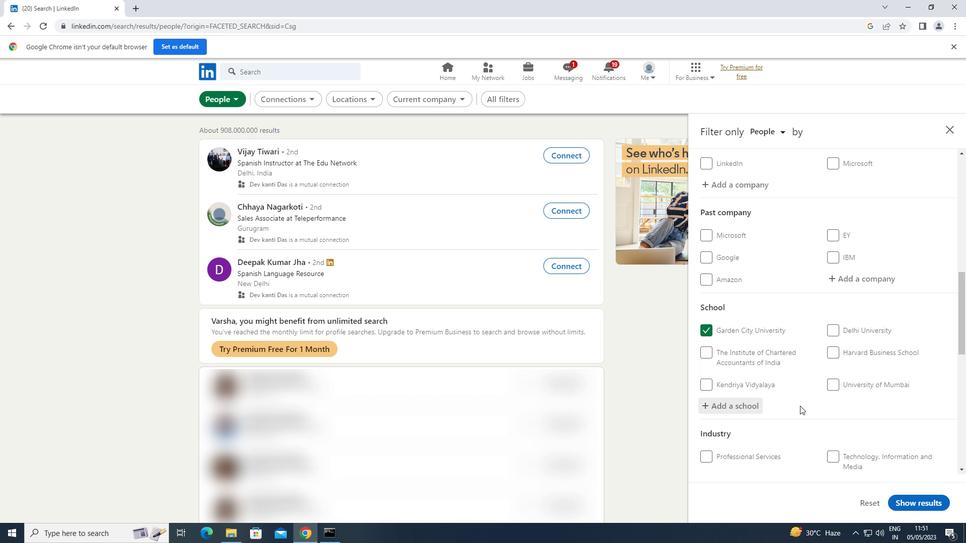 
Action: Mouse scrolled (800, 405) with delta (0, 0)
Screenshot: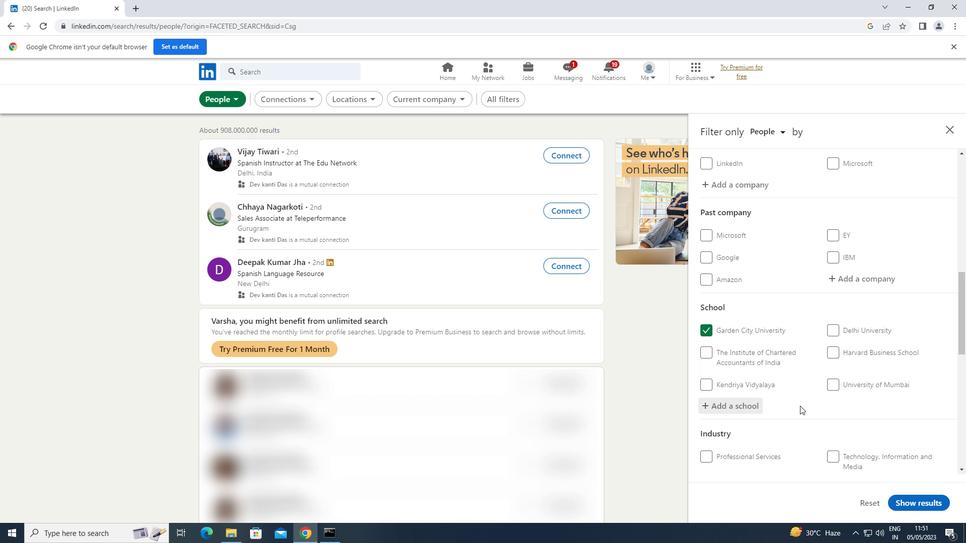 
Action: Mouse scrolled (800, 405) with delta (0, 0)
Screenshot: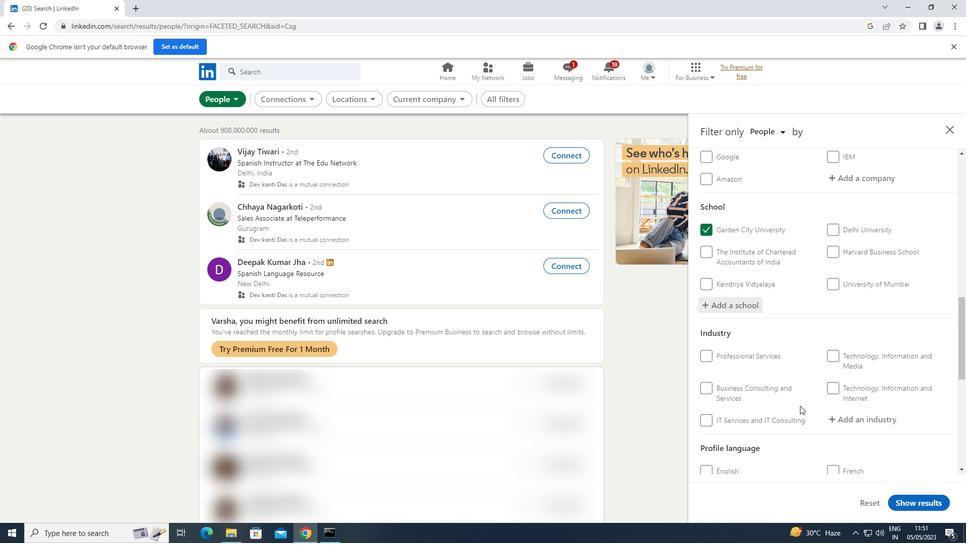 
Action: Mouse moved to (838, 368)
Screenshot: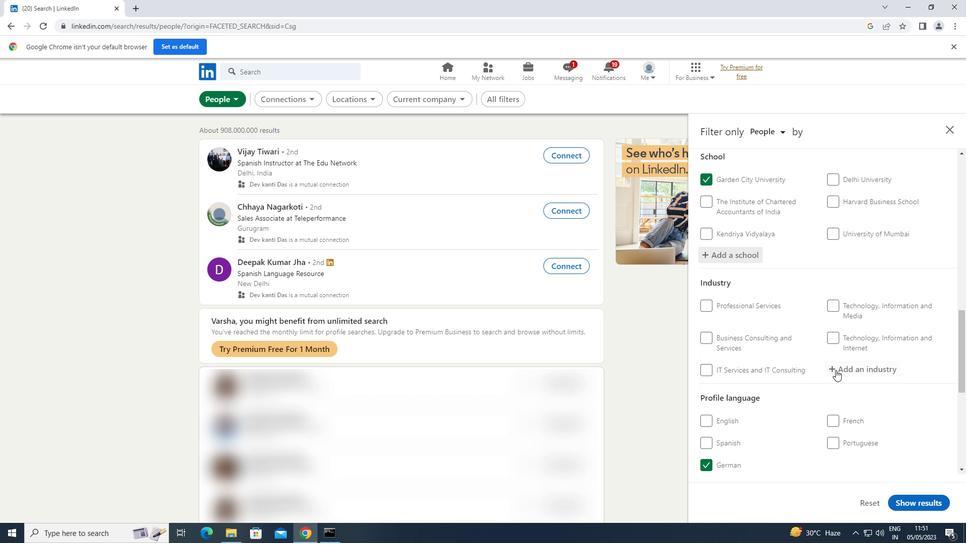 
Action: Mouse pressed left at (838, 368)
Screenshot: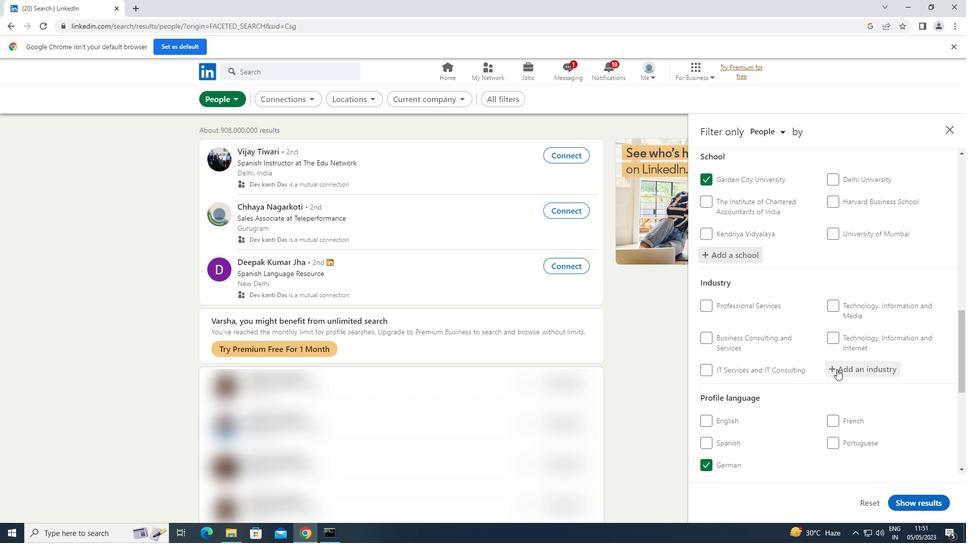 
Action: Key pressed <Key.shift>ROBOT
Screenshot: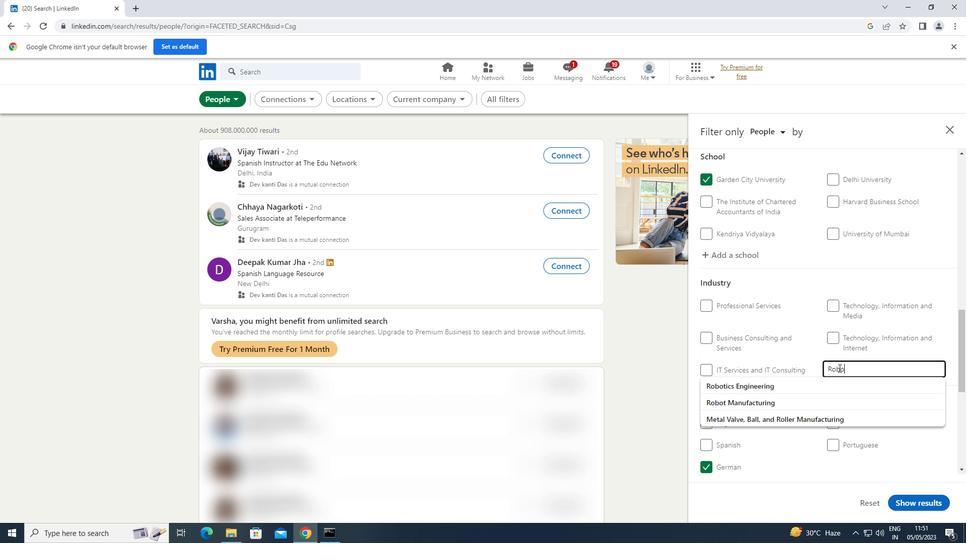 
Action: Mouse moved to (798, 383)
Screenshot: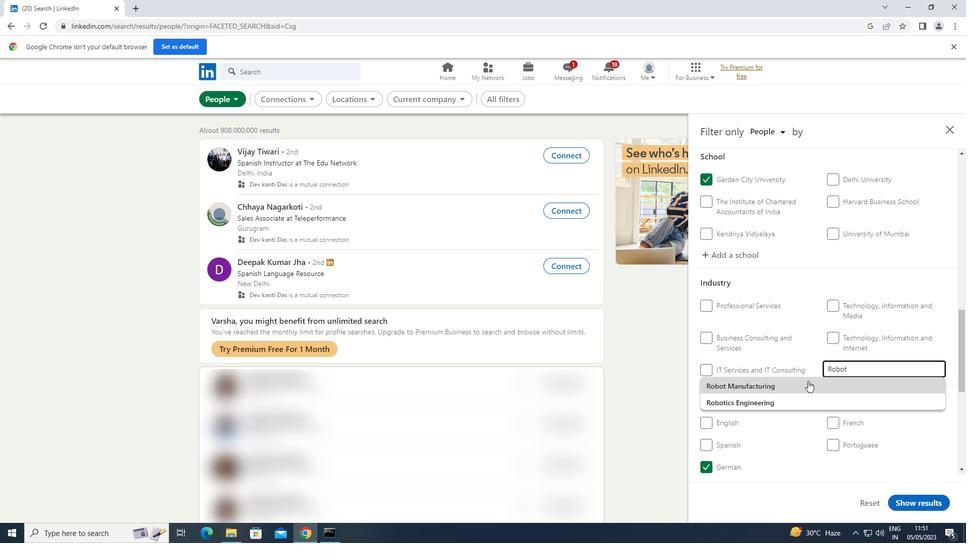 
Action: Mouse pressed left at (798, 383)
Screenshot: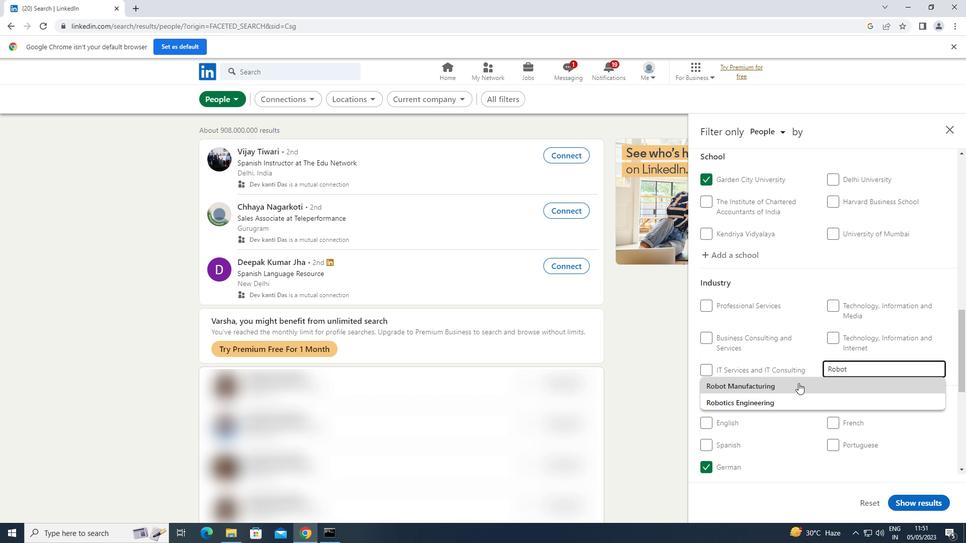 
Action: Mouse scrolled (798, 382) with delta (0, 0)
Screenshot: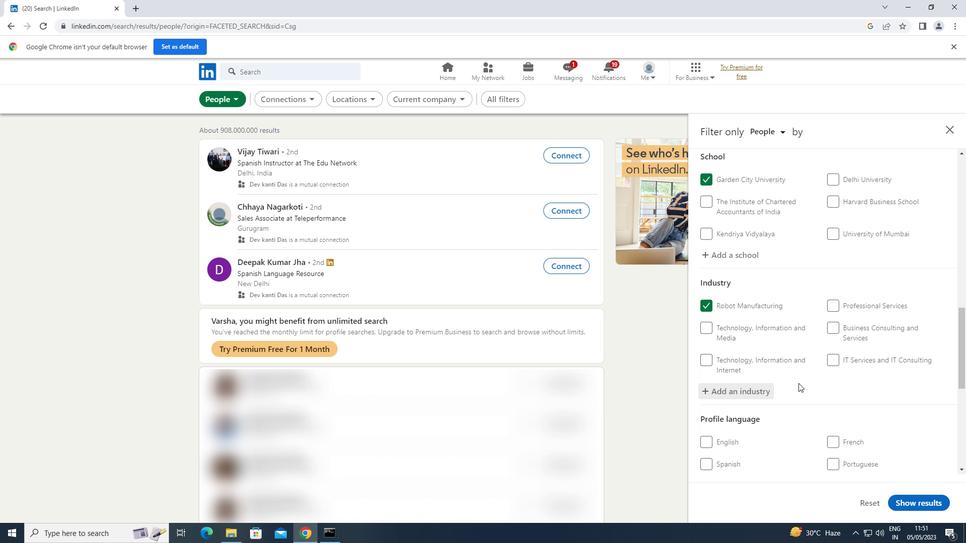 
Action: Mouse scrolled (798, 382) with delta (0, 0)
Screenshot: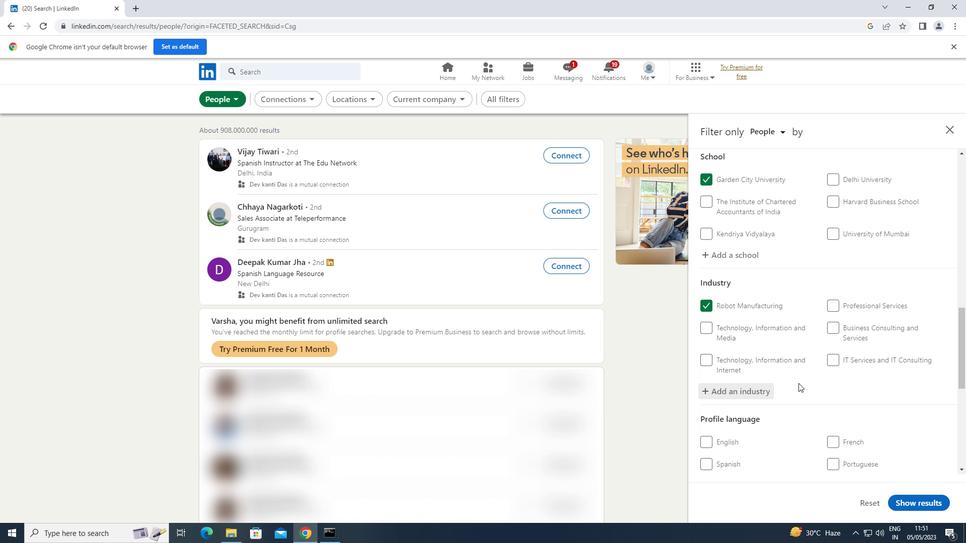 
Action: Mouse scrolled (798, 382) with delta (0, 0)
Screenshot: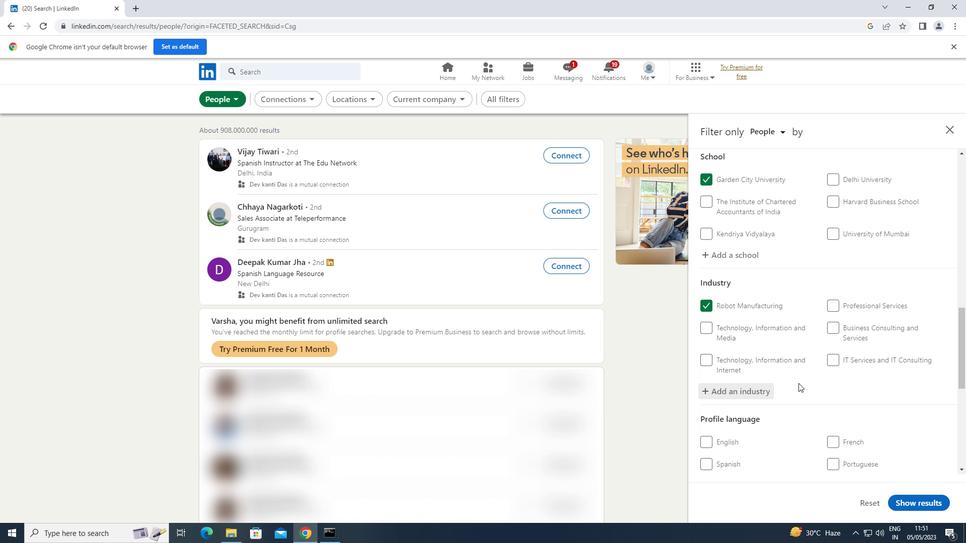 
Action: Mouse scrolled (798, 382) with delta (0, 0)
Screenshot: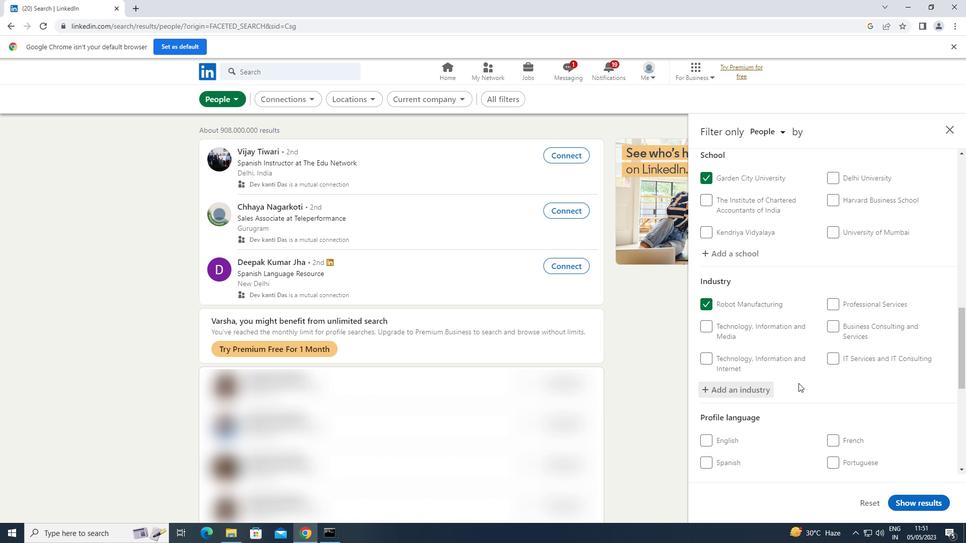 
Action: Mouse moved to (838, 434)
Screenshot: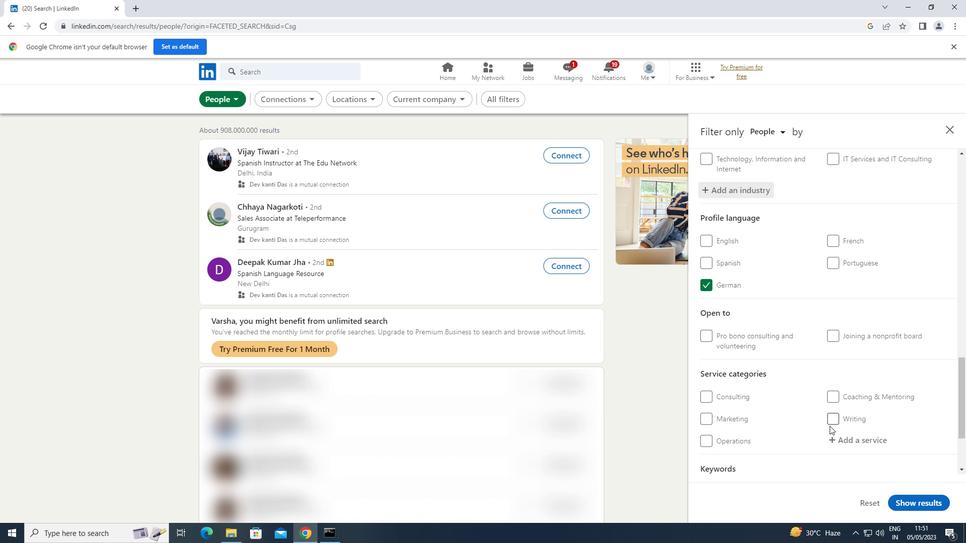 
Action: Mouse pressed left at (838, 434)
Screenshot: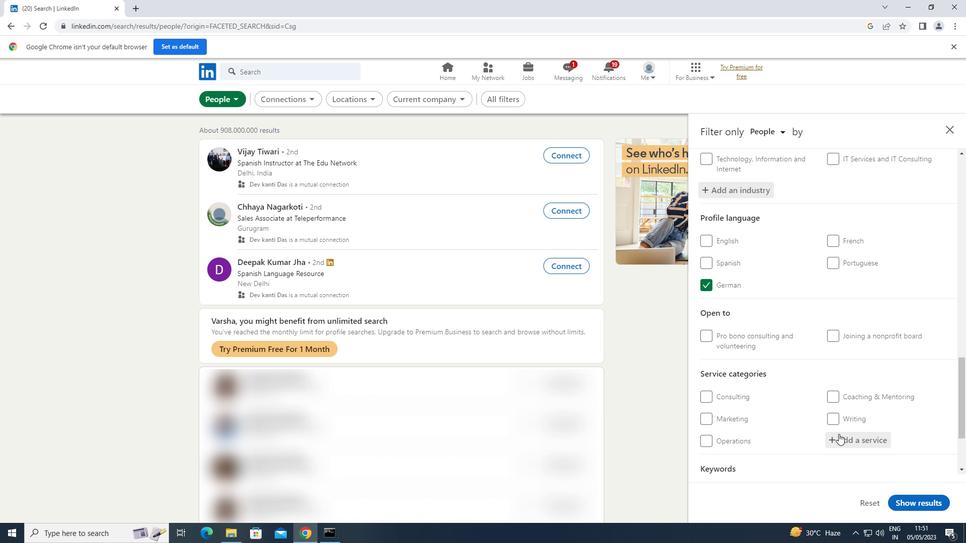 
Action: Key pressed <Key.shift>PROGRAM<Key.space><Key.shift>MANA
Screenshot: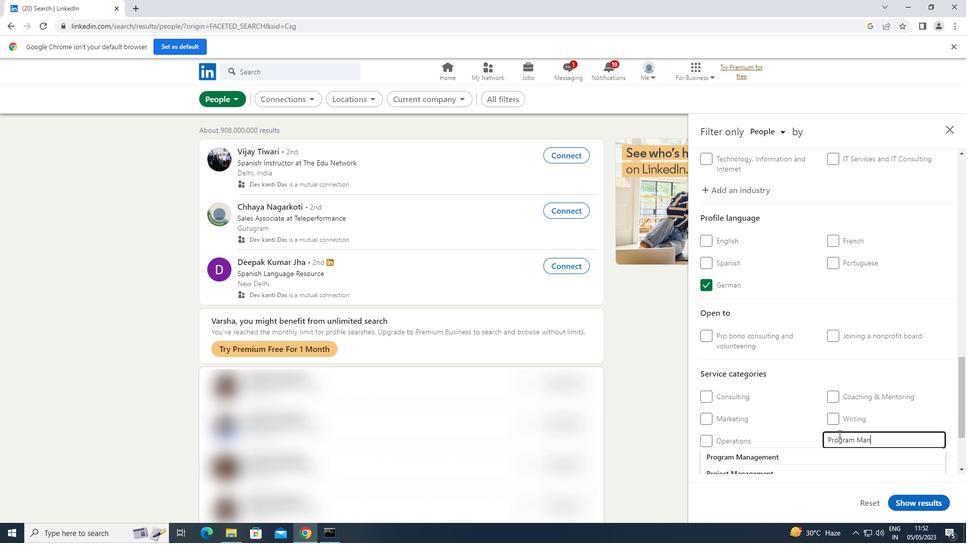 
Action: Mouse moved to (775, 453)
Screenshot: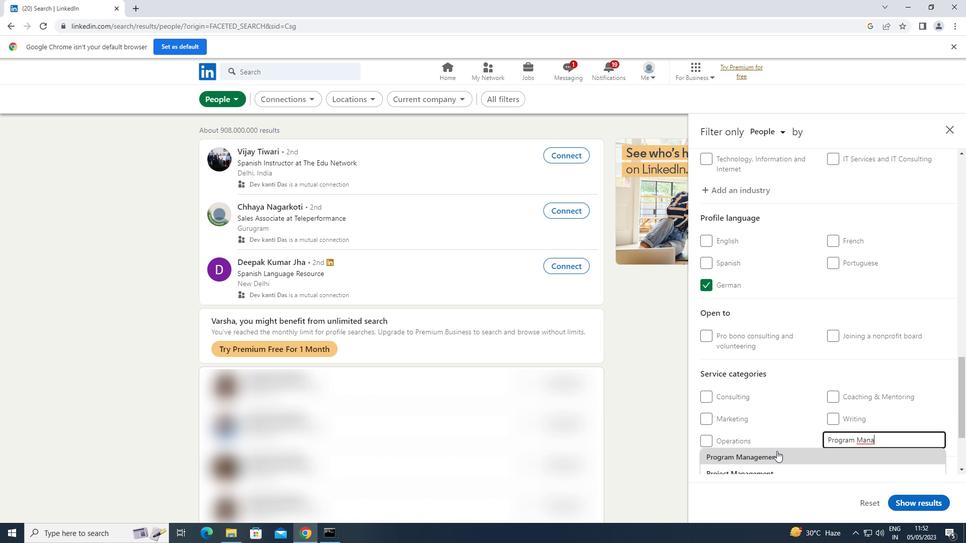 
Action: Mouse pressed left at (775, 453)
Screenshot: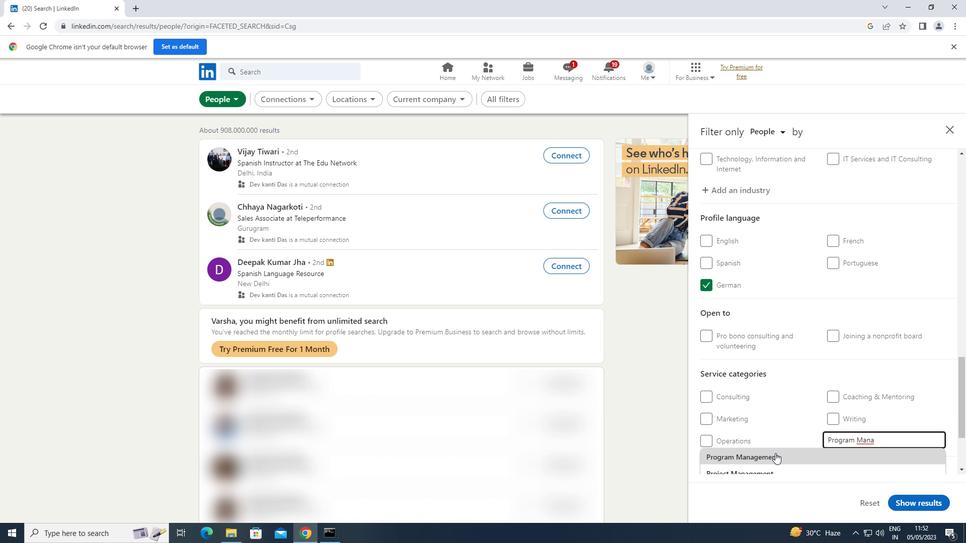 
Action: Mouse moved to (776, 452)
Screenshot: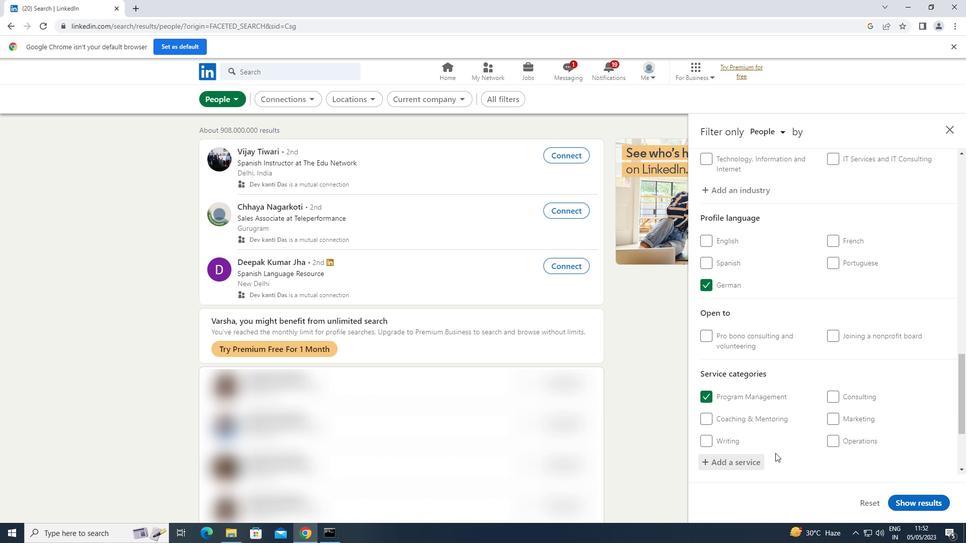 
Action: Mouse scrolled (776, 452) with delta (0, 0)
Screenshot: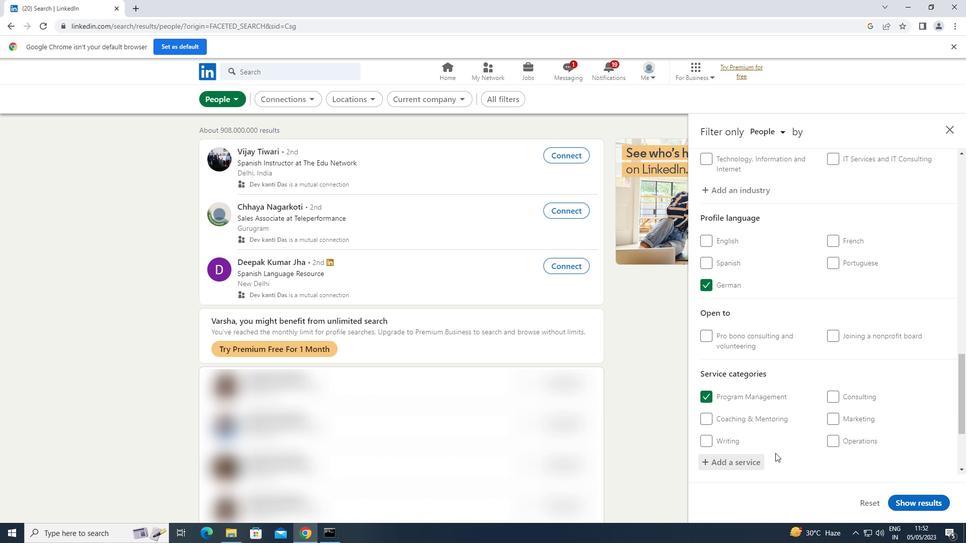 
Action: Mouse moved to (777, 452)
Screenshot: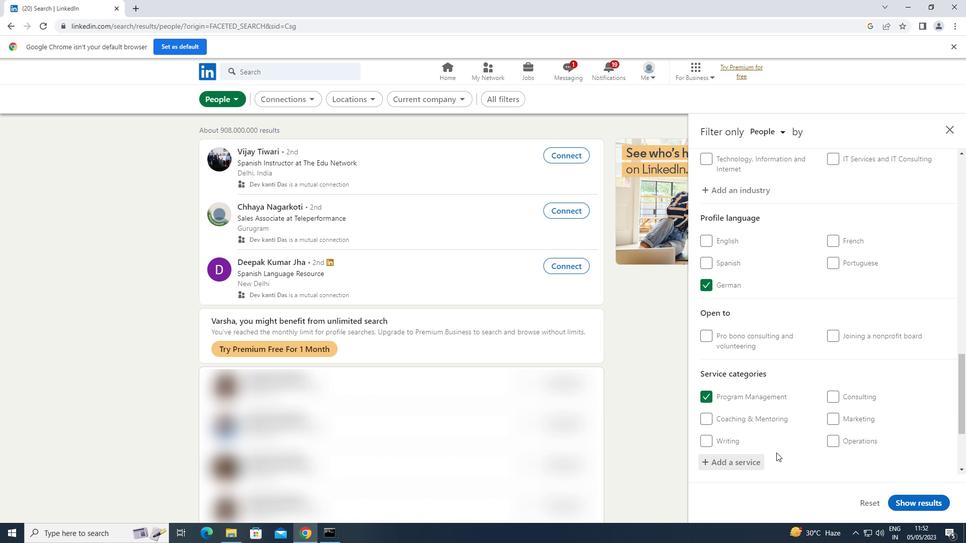 
Action: Mouse scrolled (777, 452) with delta (0, 0)
Screenshot: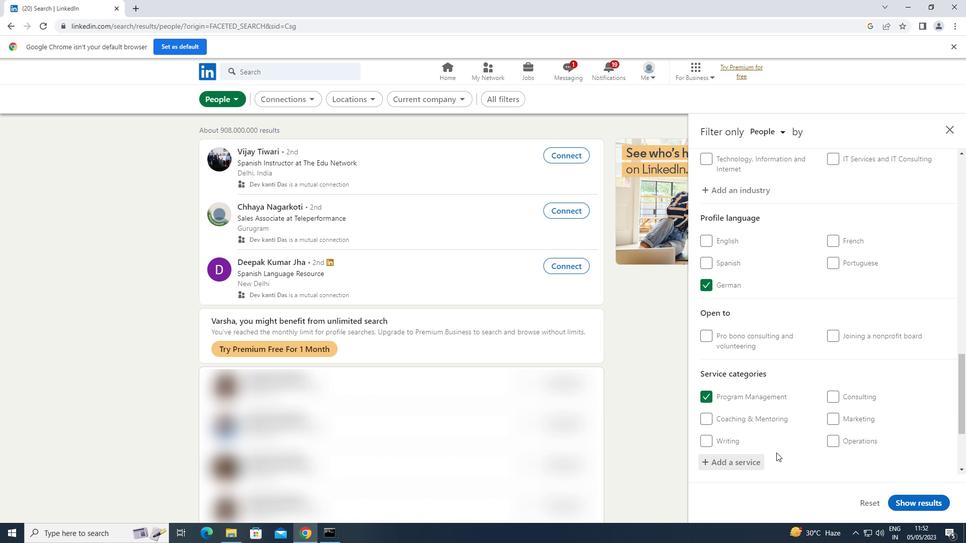 
Action: Mouse scrolled (777, 452) with delta (0, 0)
Screenshot: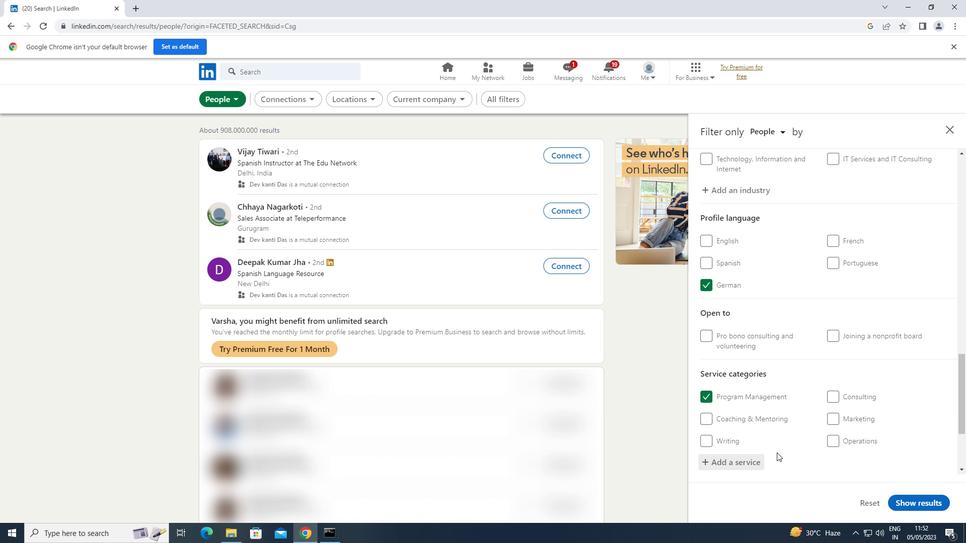 
Action: Mouse moved to (777, 452)
Screenshot: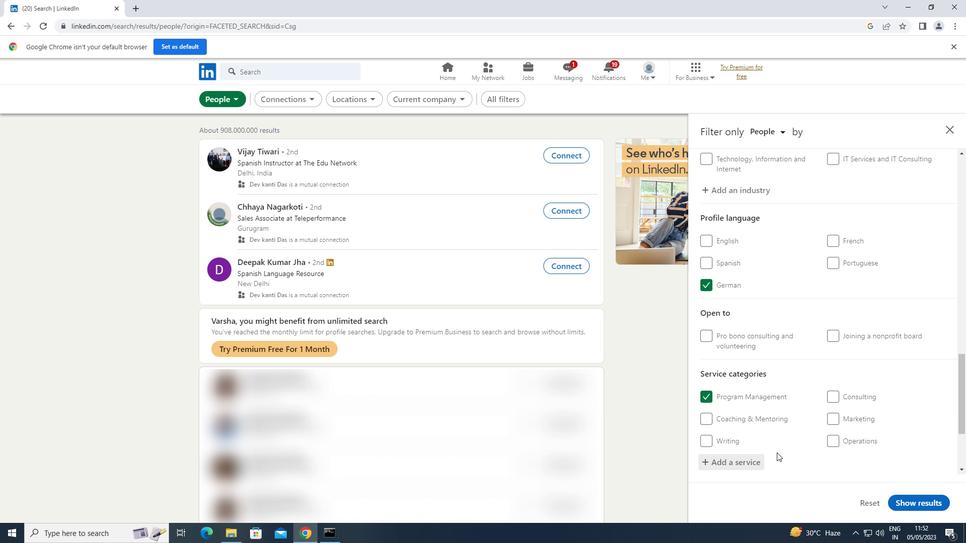 
Action: Mouse scrolled (777, 451) with delta (0, 0)
Screenshot: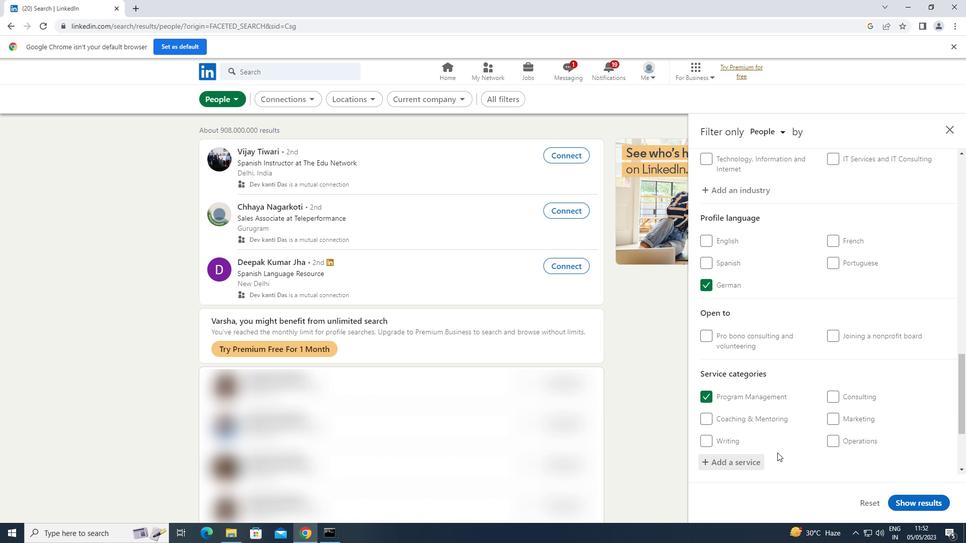 
Action: Mouse moved to (779, 449)
Screenshot: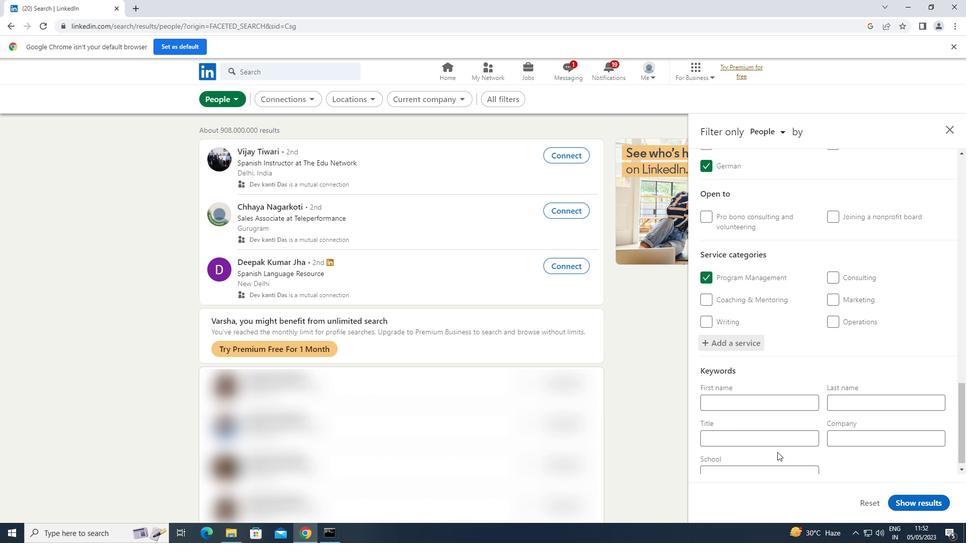 
Action: Mouse scrolled (779, 449) with delta (0, 0)
Screenshot: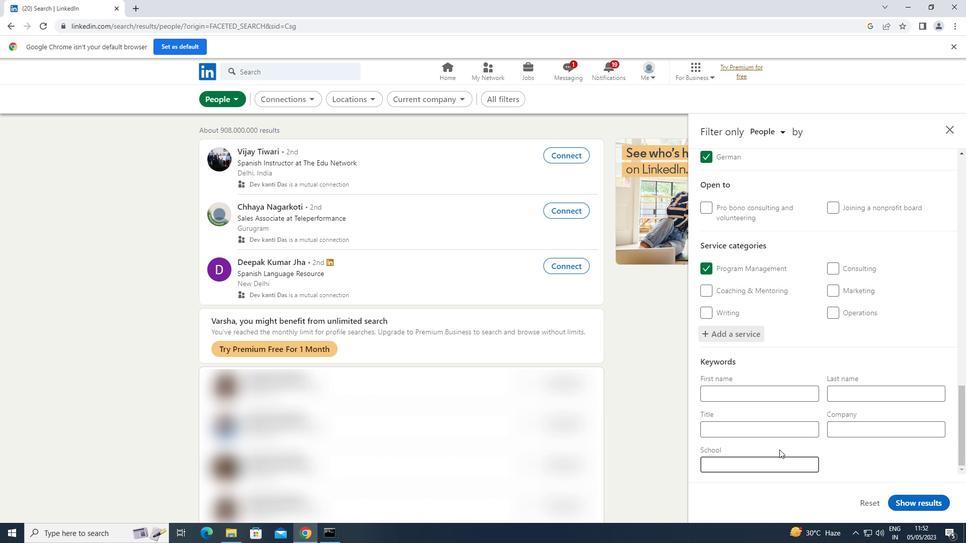 
Action: Mouse scrolled (779, 449) with delta (0, 0)
Screenshot: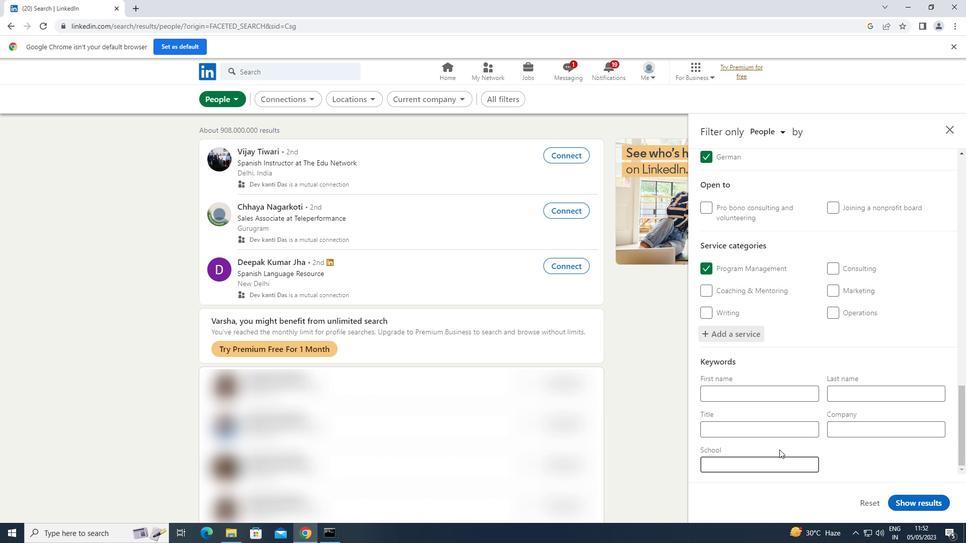 
Action: Mouse scrolled (779, 449) with delta (0, 0)
Screenshot: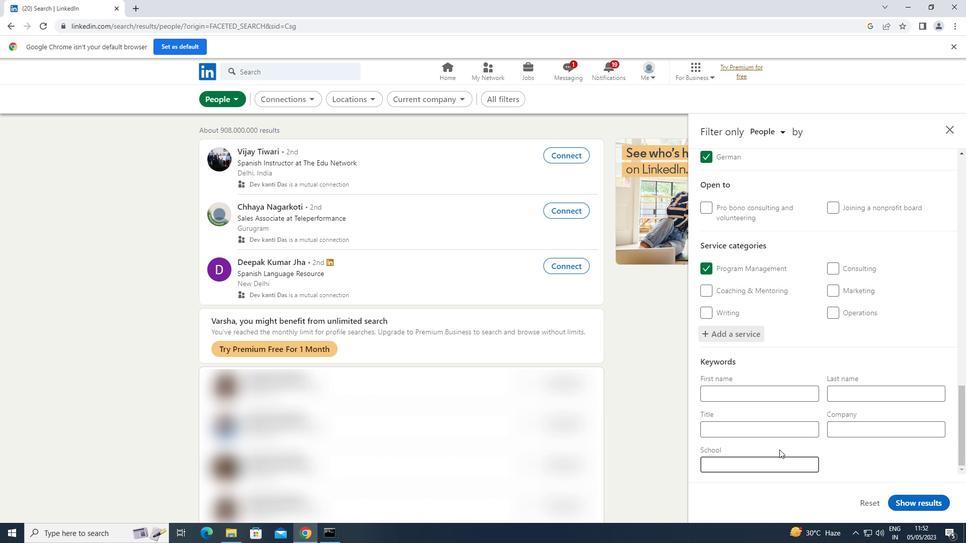 
Action: Mouse scrolled (779, 449) with delta (0, 0)
Screenshot: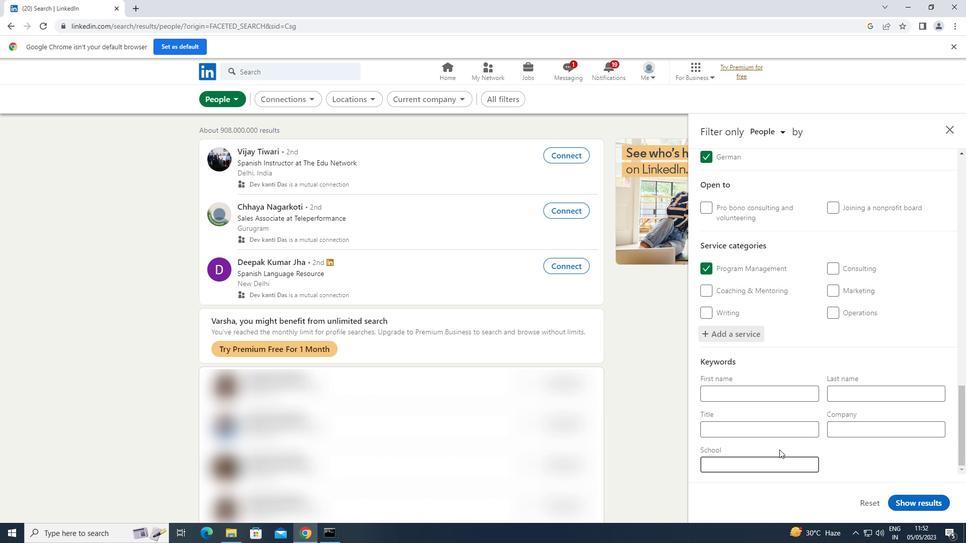 
Action: Mouse scrolled (779, 449) with delta (0, 0)
Screenshot: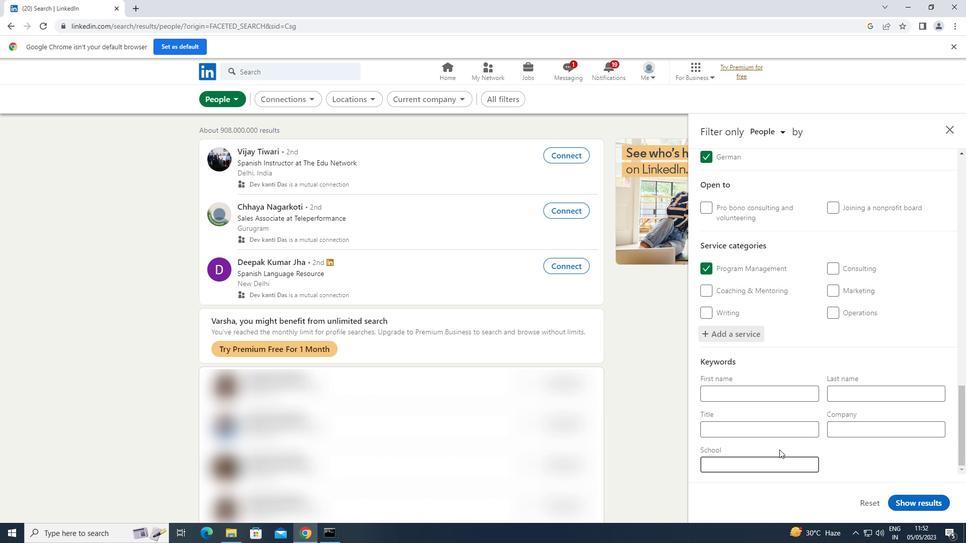 
Action: Mouse moved to (790, 432)
Screenshot: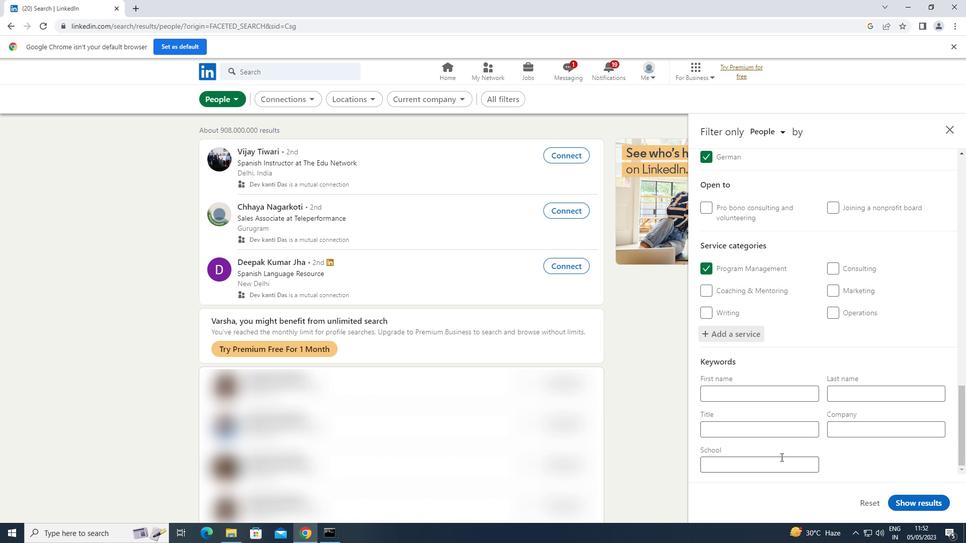 
Action: Mouse pressed left at (790, 432)
Screenshot: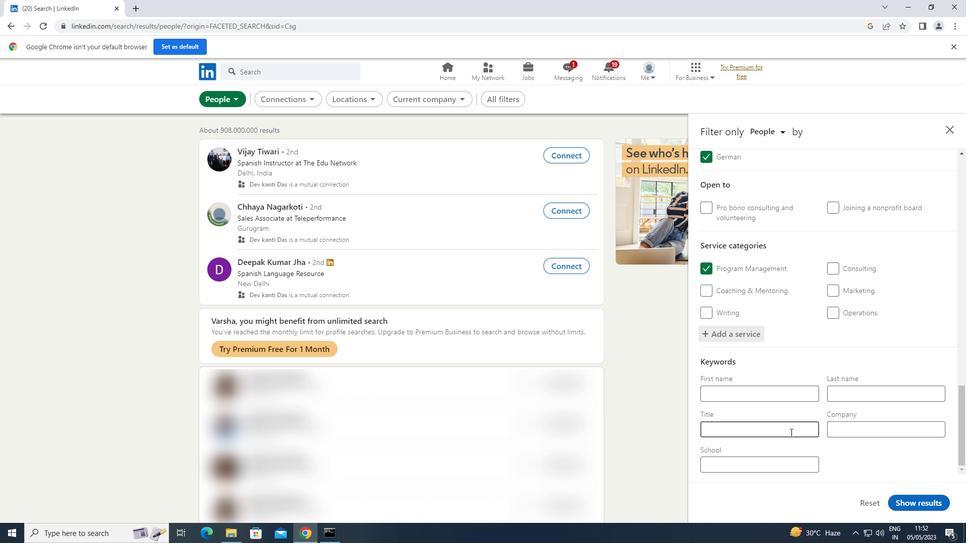
Action: Key pressed <Key.shift>ATMOSPHERIC<Key.space><Key.shift><Key.shift>SCIENTIST
Screenshot: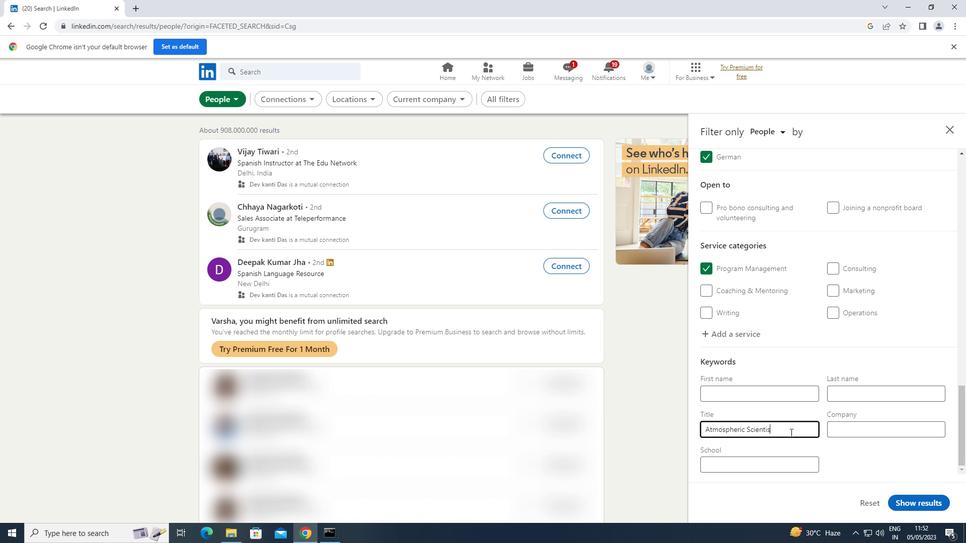 
Action: Mouse moved to (911, 504)
Screenshot: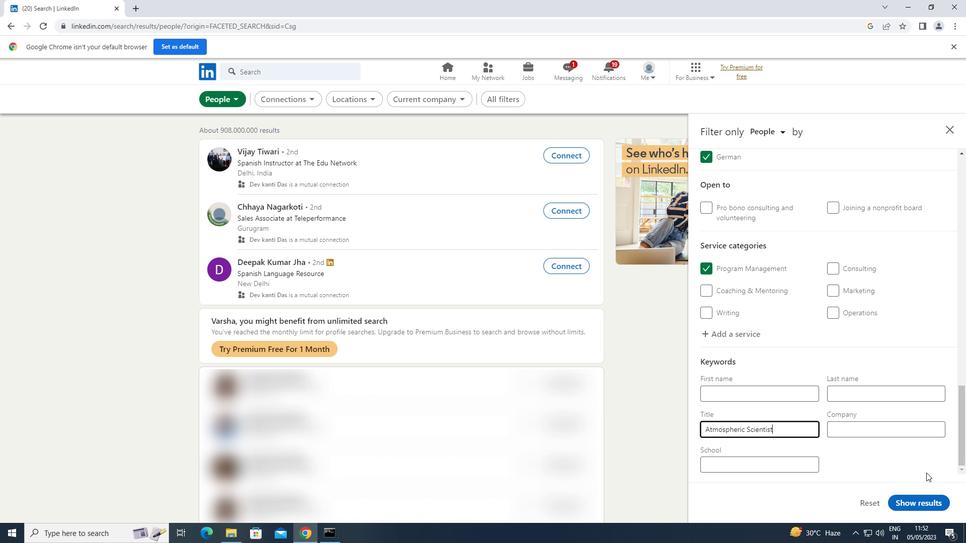 
Action: Mouse pressed left at (911, 504)
Screenshot: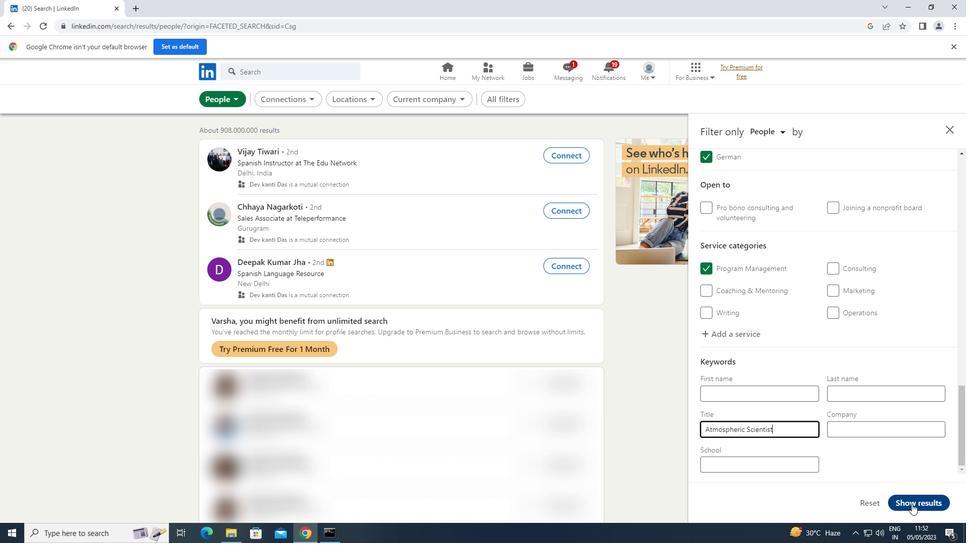 
